 Task: Add an event with the title Casual Lunch and Learn: Effective Project Planning and Execution, date '2023/12/14', time 7:00 AM to 9:00 AM, logged in from the account softage.3@softage.netand send the event invitation to softage.8@softage.net and softage.9@softage.net. Set a reminder for the event 30 minutes before
Action: Mouse moved to (121, 131)
Screenshot: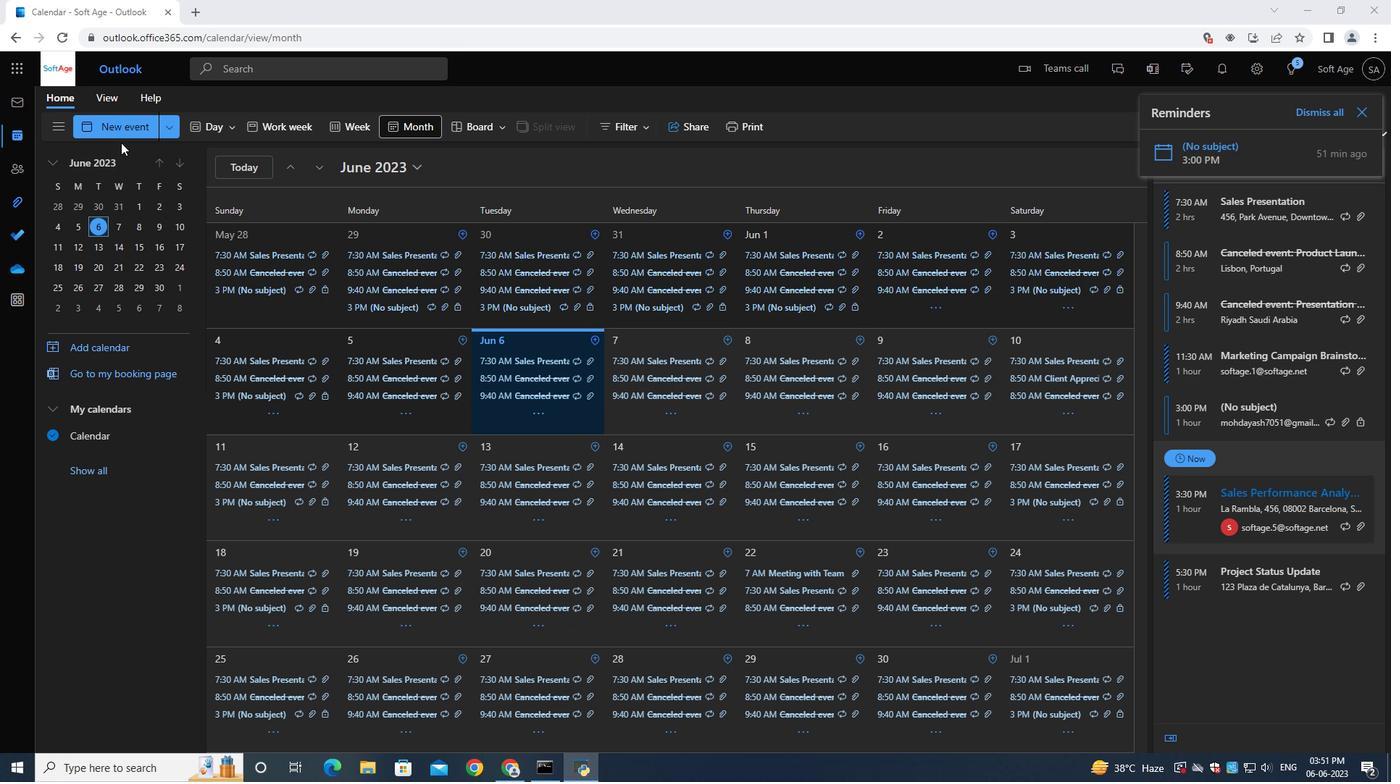 
Action: Mouse pressed left at (121, 131)
Screenshot: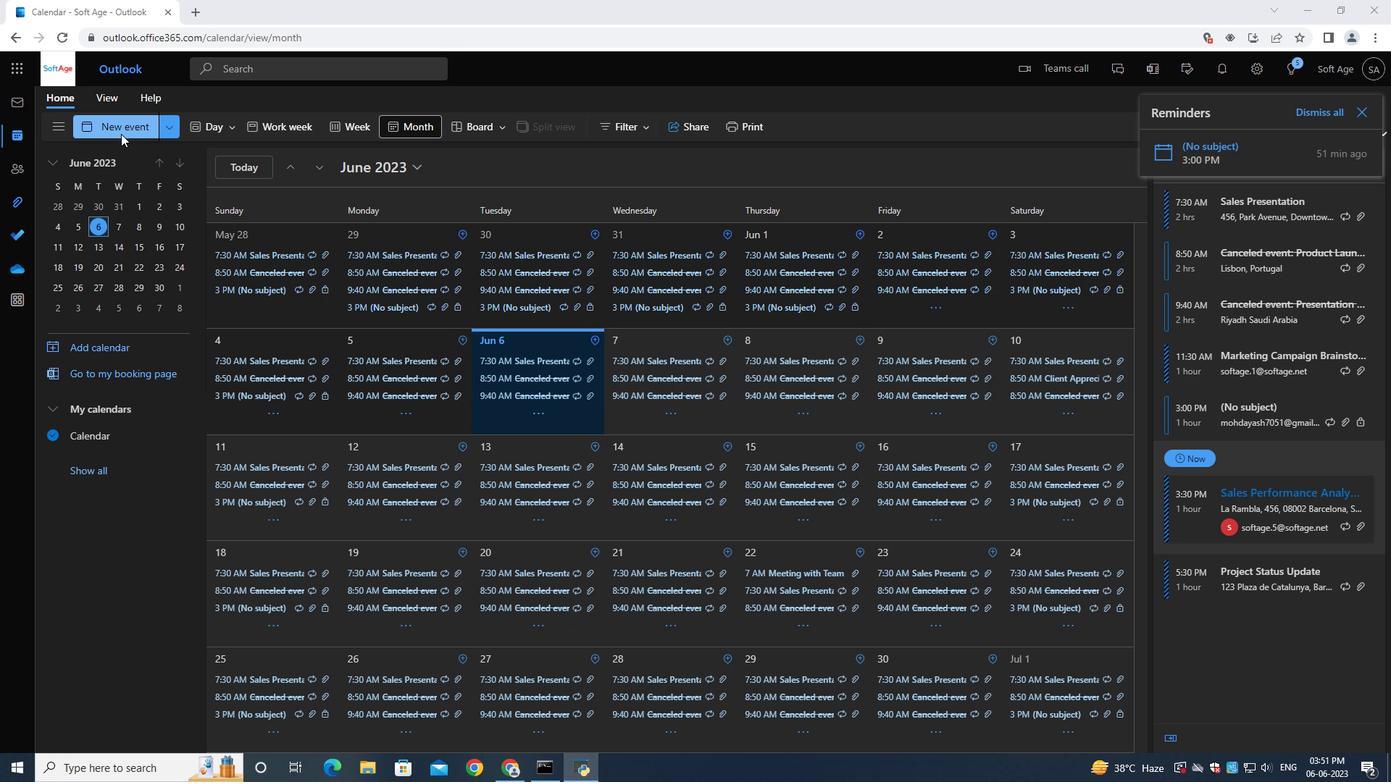 
Action: Mouse moved to (384, 215)
Screenshot: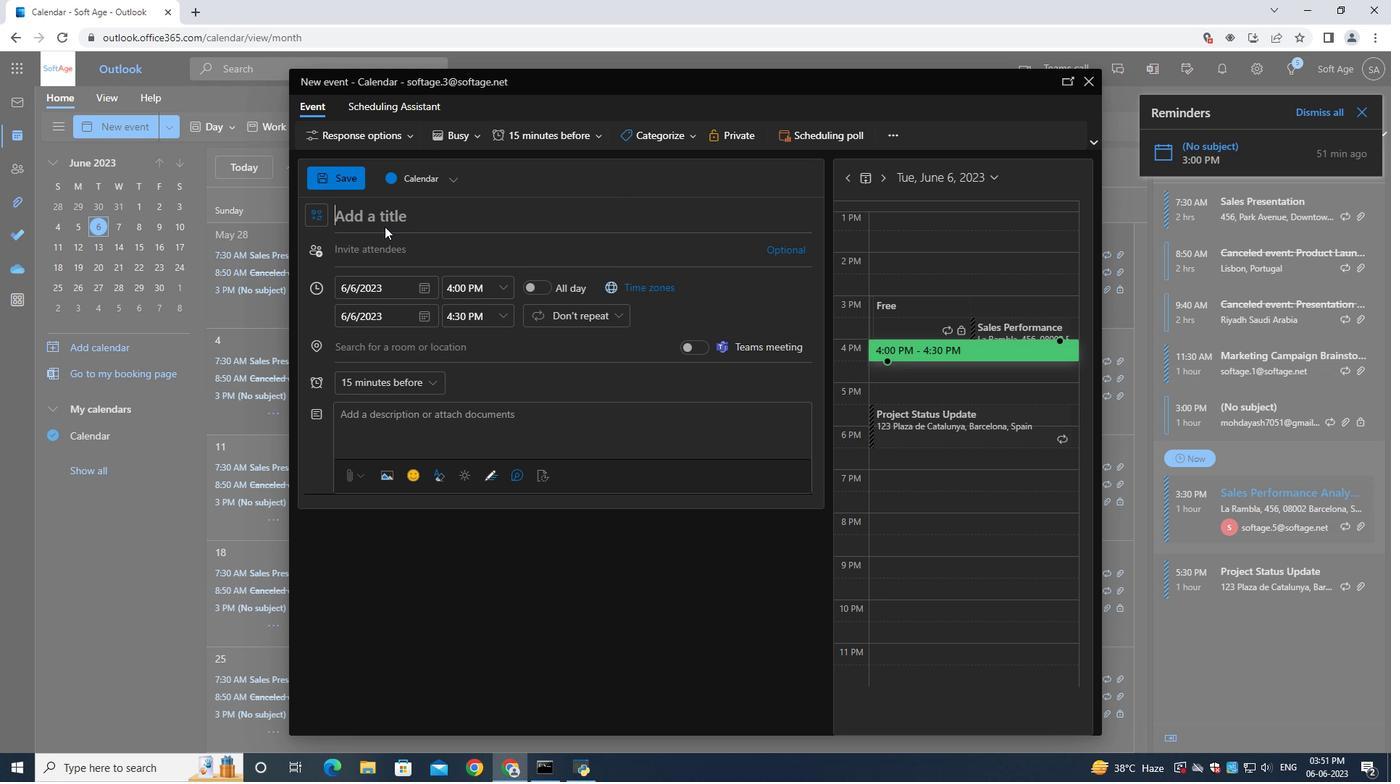 
Action: Key pressed <Key.shift><Key.shift><Key.shift><Key.shift><Key.shift><Key.shift><Key.shift><Key.shift><Key.shift><Key.shift><Key.shift><Key.shift><Key.shift>Xasual<Key.space><Key.shift>Lunch<Key.space><Key.shift><Key.shift><Key.shift><Key.shift><Key.shift><Key.shift><Key.shift><Key.shift><Key.shift><Key.shift><Key.shift><Key.shift><Key.shift><Key.shift><Key.shift><Key.shift><Key.shift><Key.shift><Key.shift><Key.shift><Key.shift><Key.shift><Key.shift><Key.shift><Key.shift><Key.shift><Key.shift><Key.shift><Key.shift><Key.shift><Key.shift><Key.shift><Key.shift><Key.shift><Key.shift>An<Key.backspace><Key.backspace>and<Key.space><Key.shift><Key.shift><Key.shift><Key.shift><Key.shift><Key.shift><Key.shift><Key.shift><Key.shift><Key.shift><Key.shift><Key.shift><Key.shift><Key.shift><Key.shift><Key.shift><Key.shift><Key.shift><Key.shift><Key.shift><Key.shift><Key.shift><Key.shift><Key.shift><Key.shift><Key.shift><Key.shift><Key.shift><Key.shift><Key.shift><Key.shift>Learn<Key.shift_r>:<Key.space><Key.shift>Effective<Key.space><Key.shift>Project<Key.space><Key.shift>Planning<Key.space>and<Key.space><Key.shift>W<Key.backspace>Execution
Screenshot: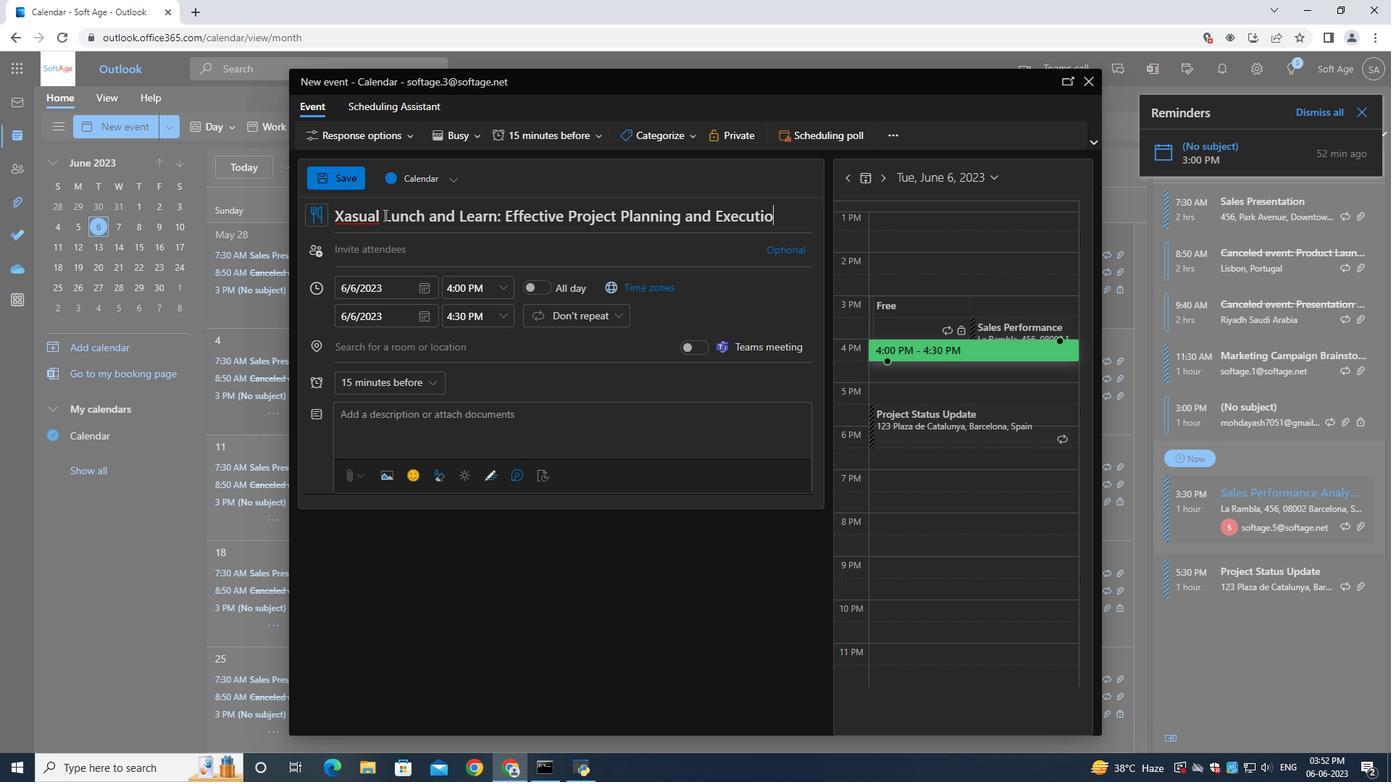 
Action: Mouse moved to (428, 292)
Screenshot: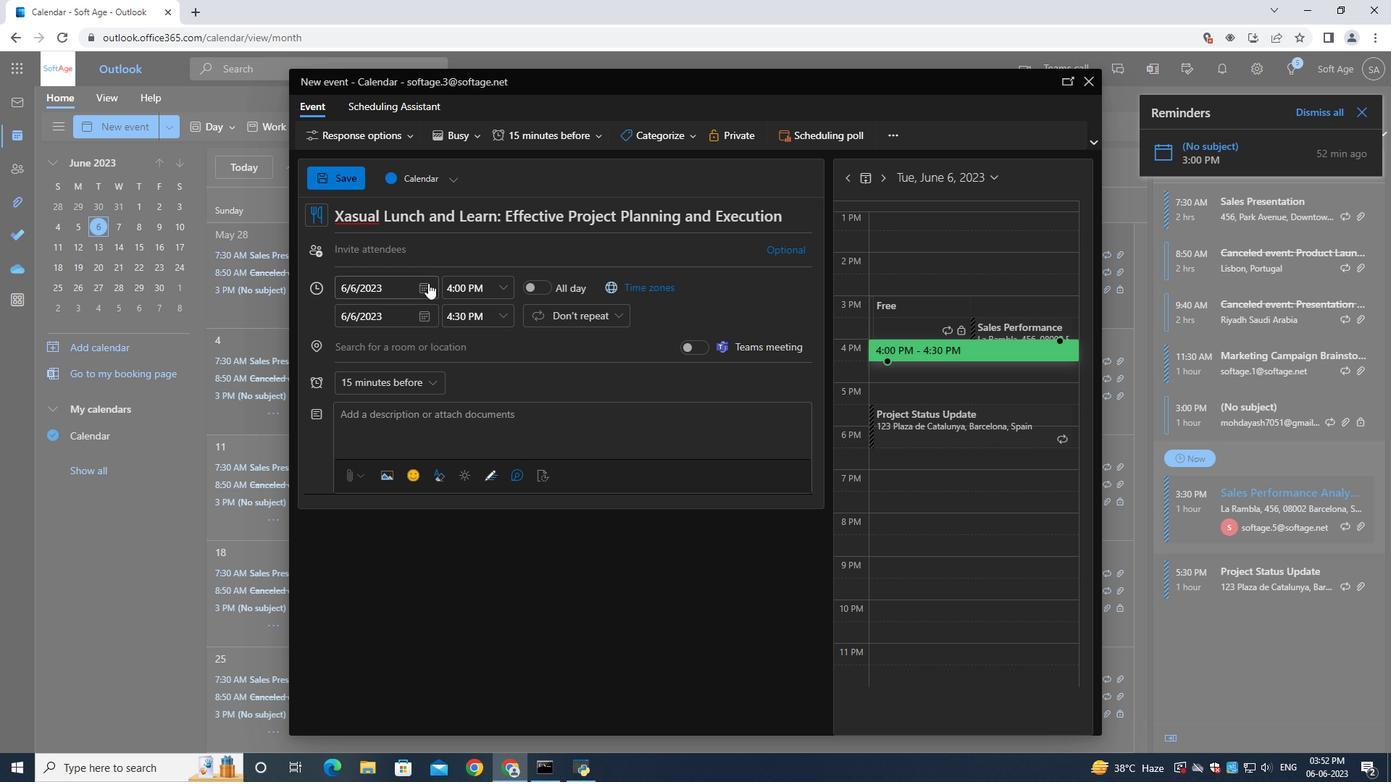 
Action: Mouse pressed left at (428, 292)
Screenshot: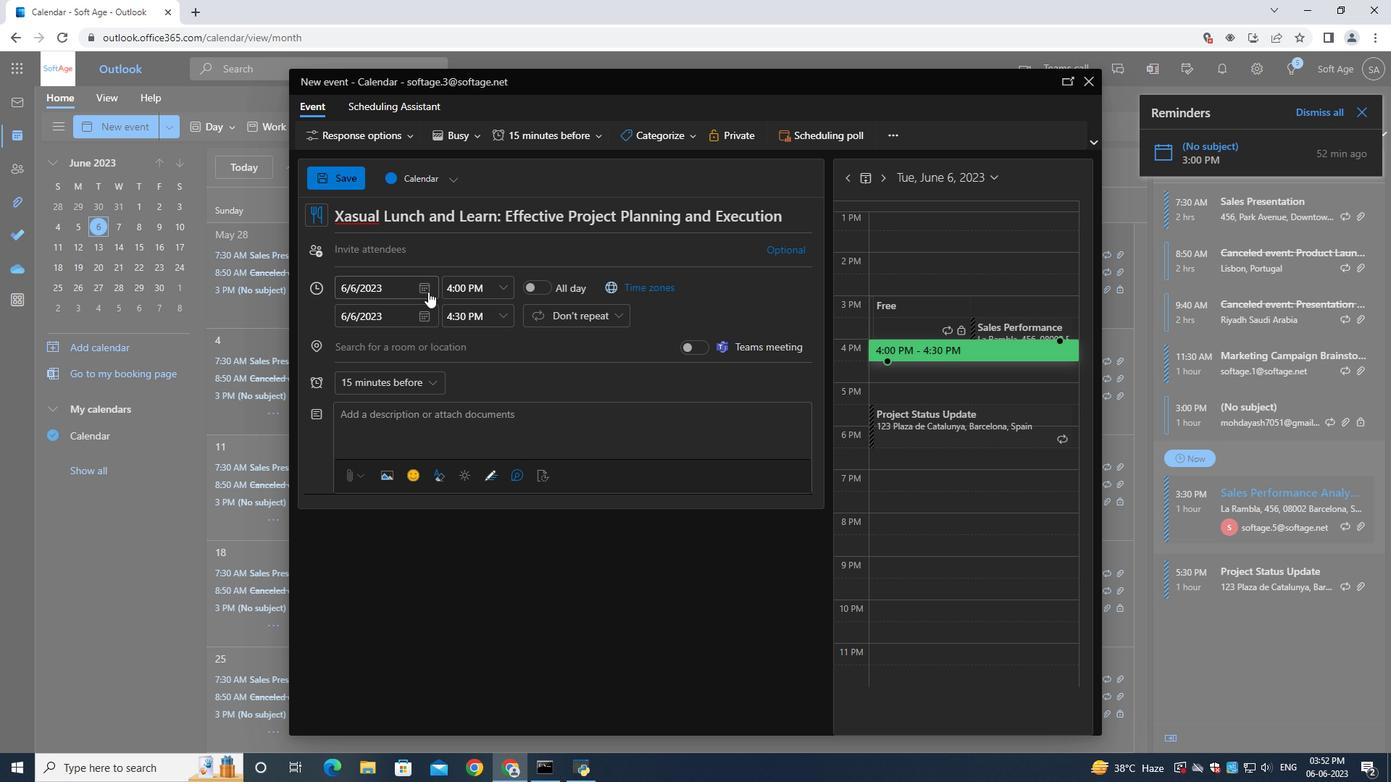 
Action: Mouse moved to (478, 314)
Screenshot: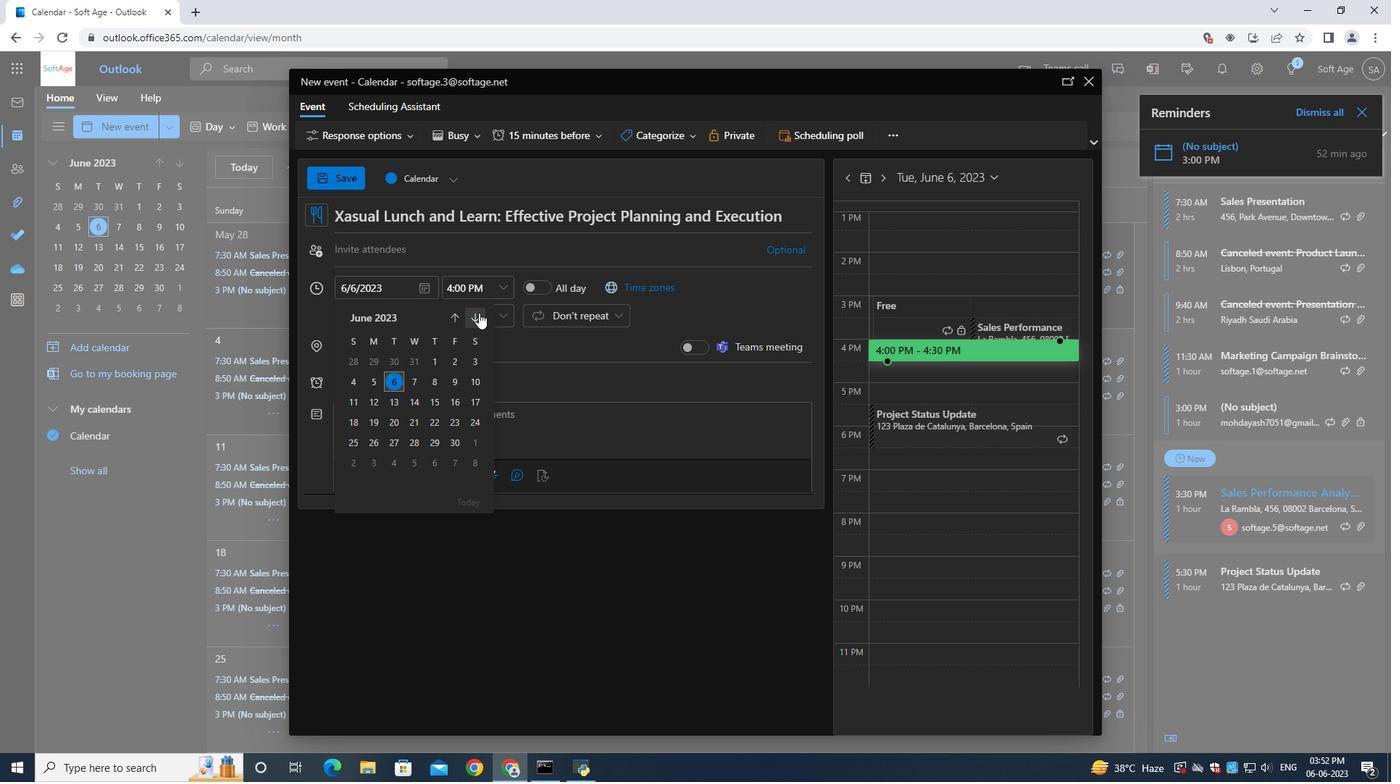 
Action: Mouse pressed left at (478, 314)
Screenshot: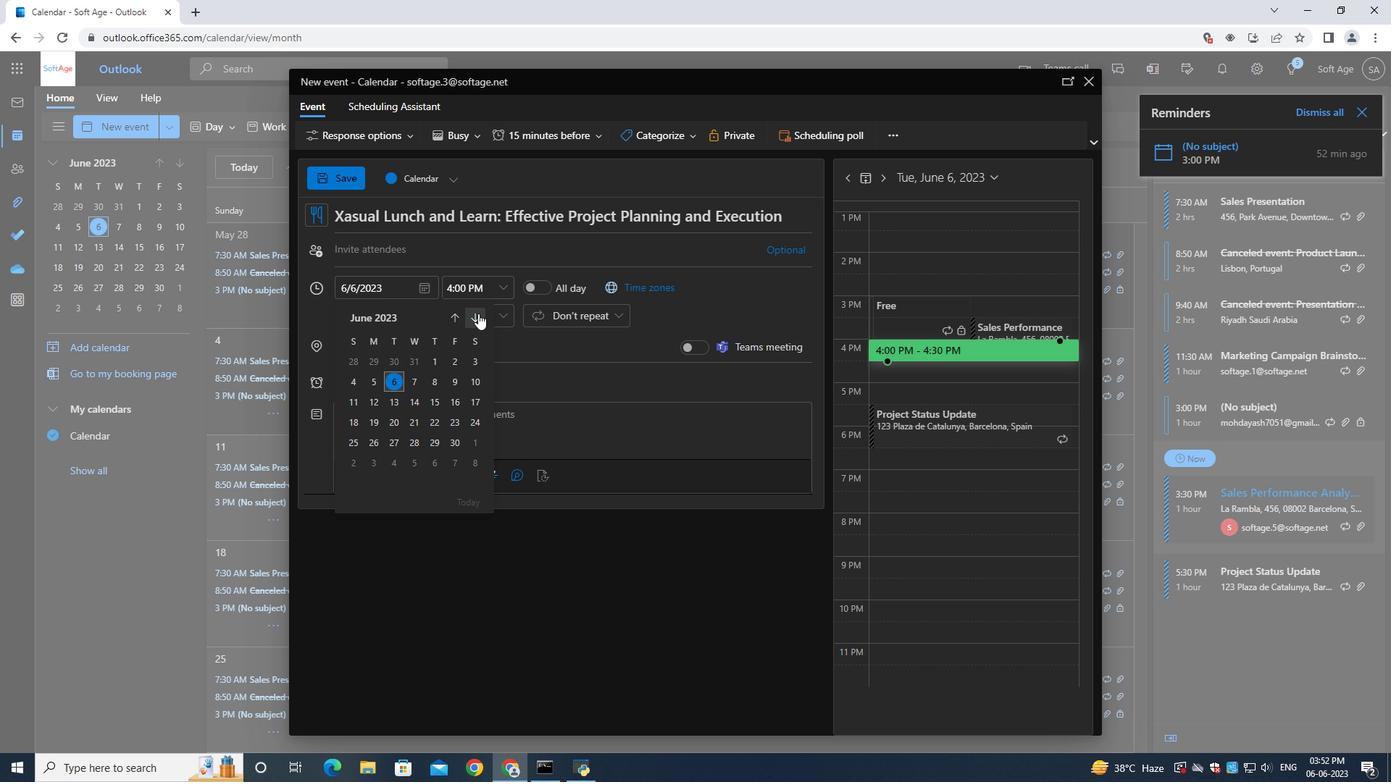 
Action: Mouse moved to (477, 314)
Screenshot: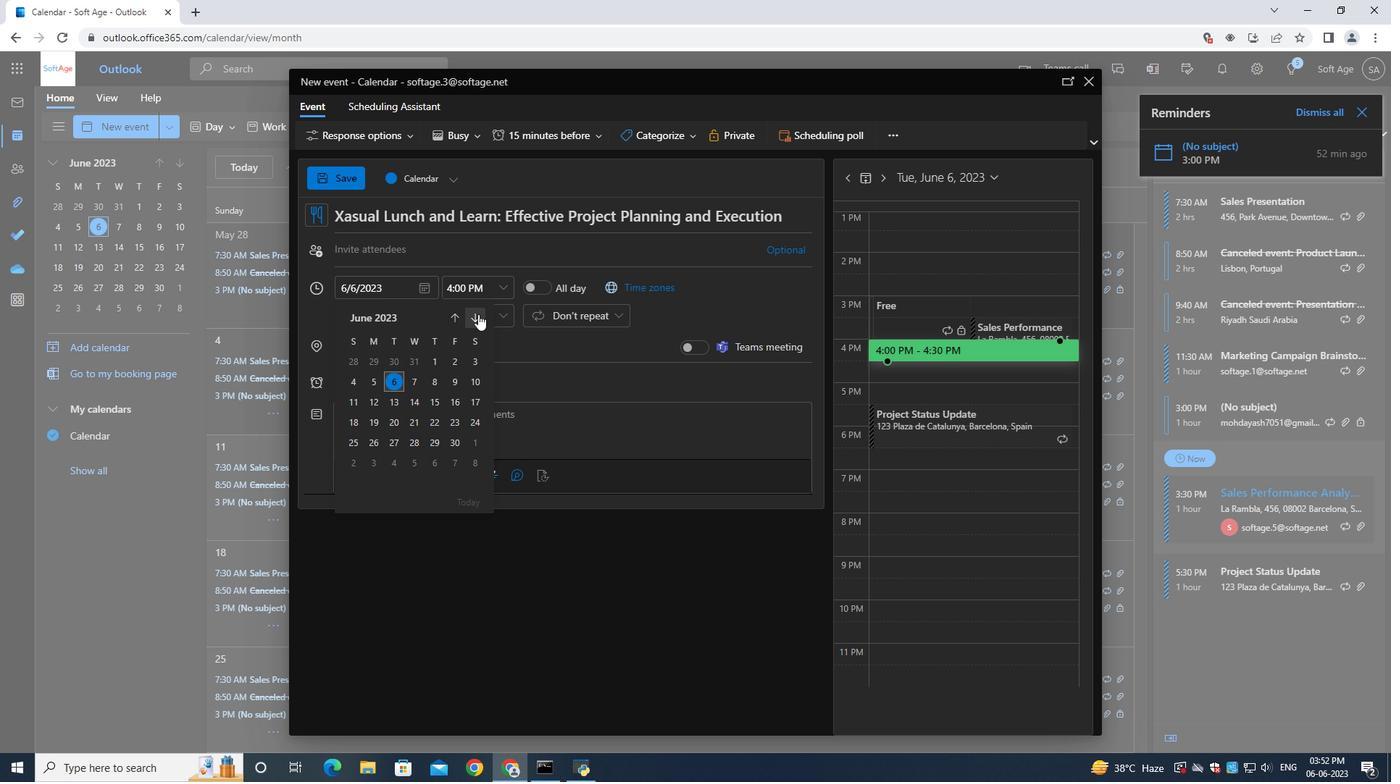 
Action: Mouse pressed left at (477, 314)
Screenshot: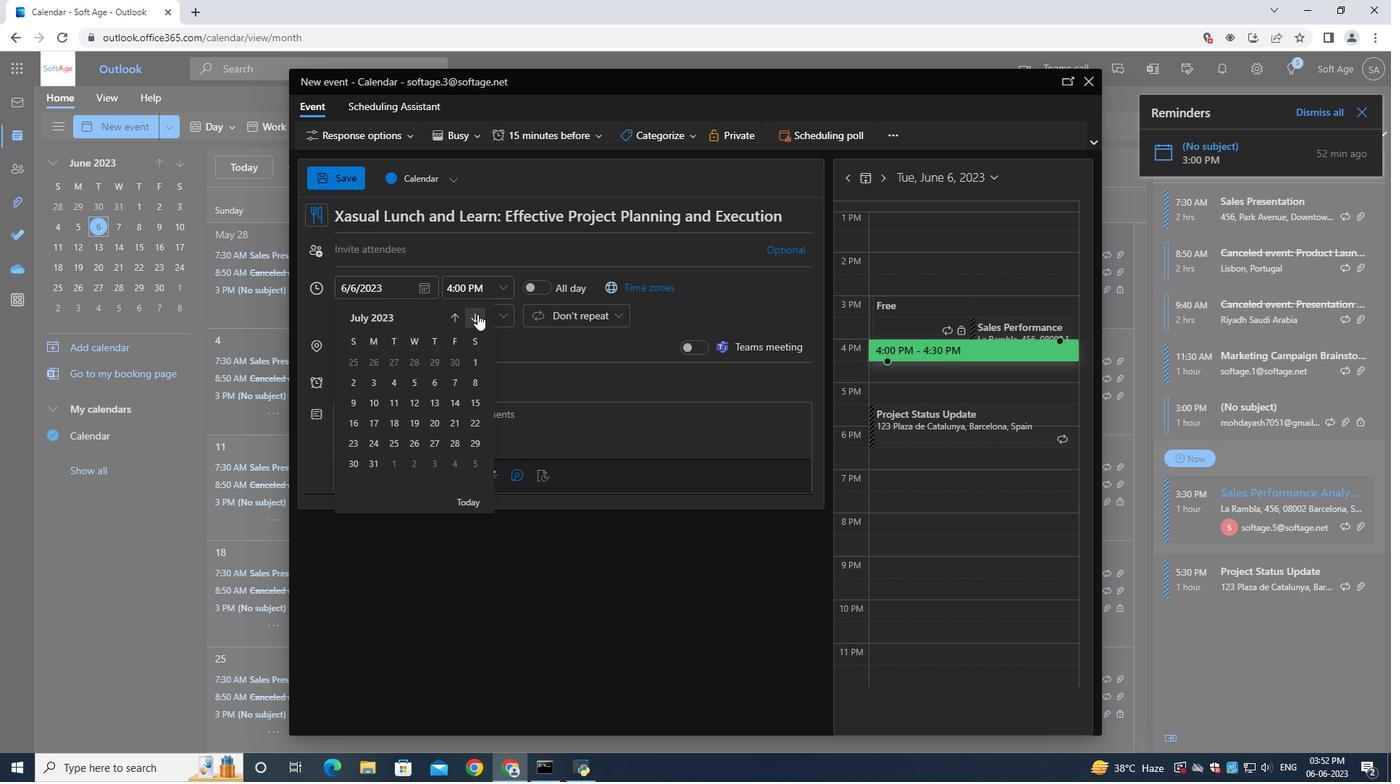 
Action: Mouse pressed left at (477, 314)
Screenshot: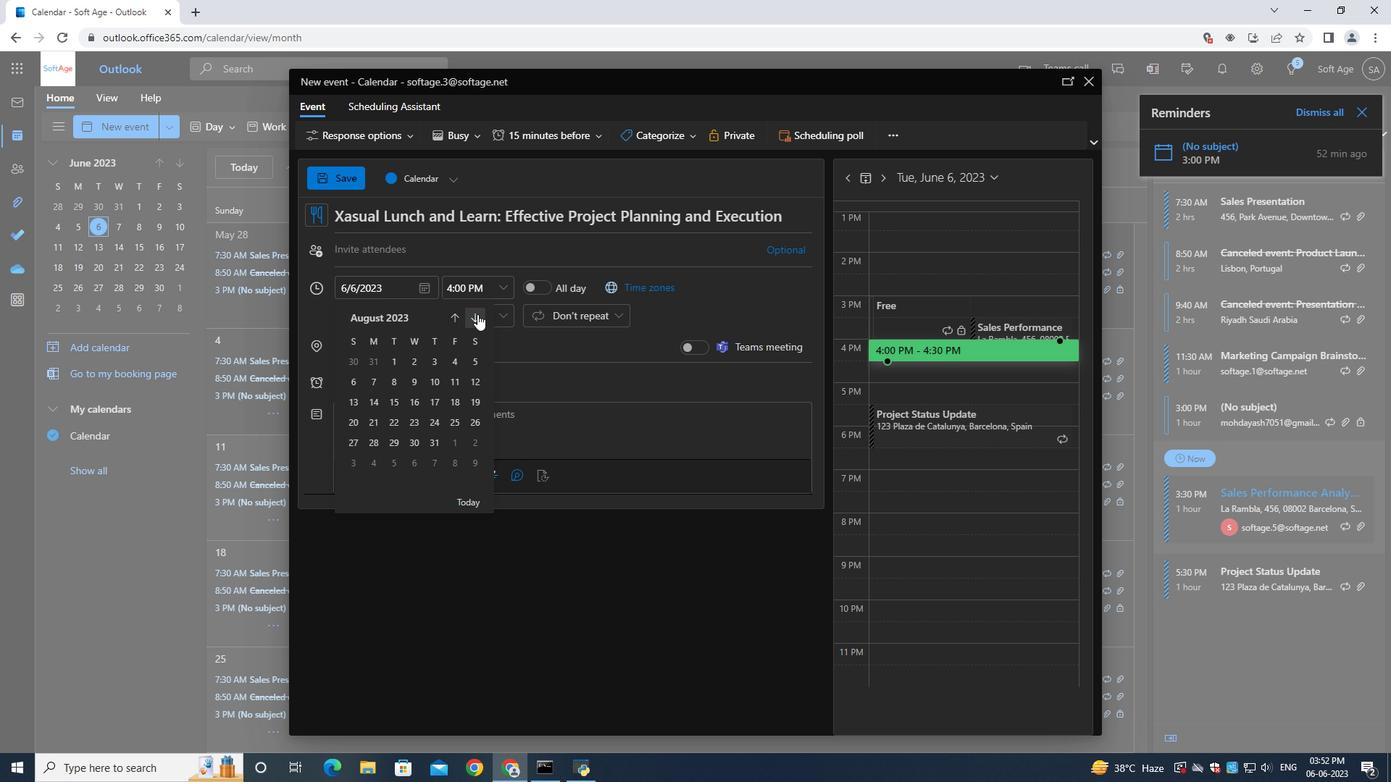 
Action: Mouse pressed left at (477, 314)
Screenshot: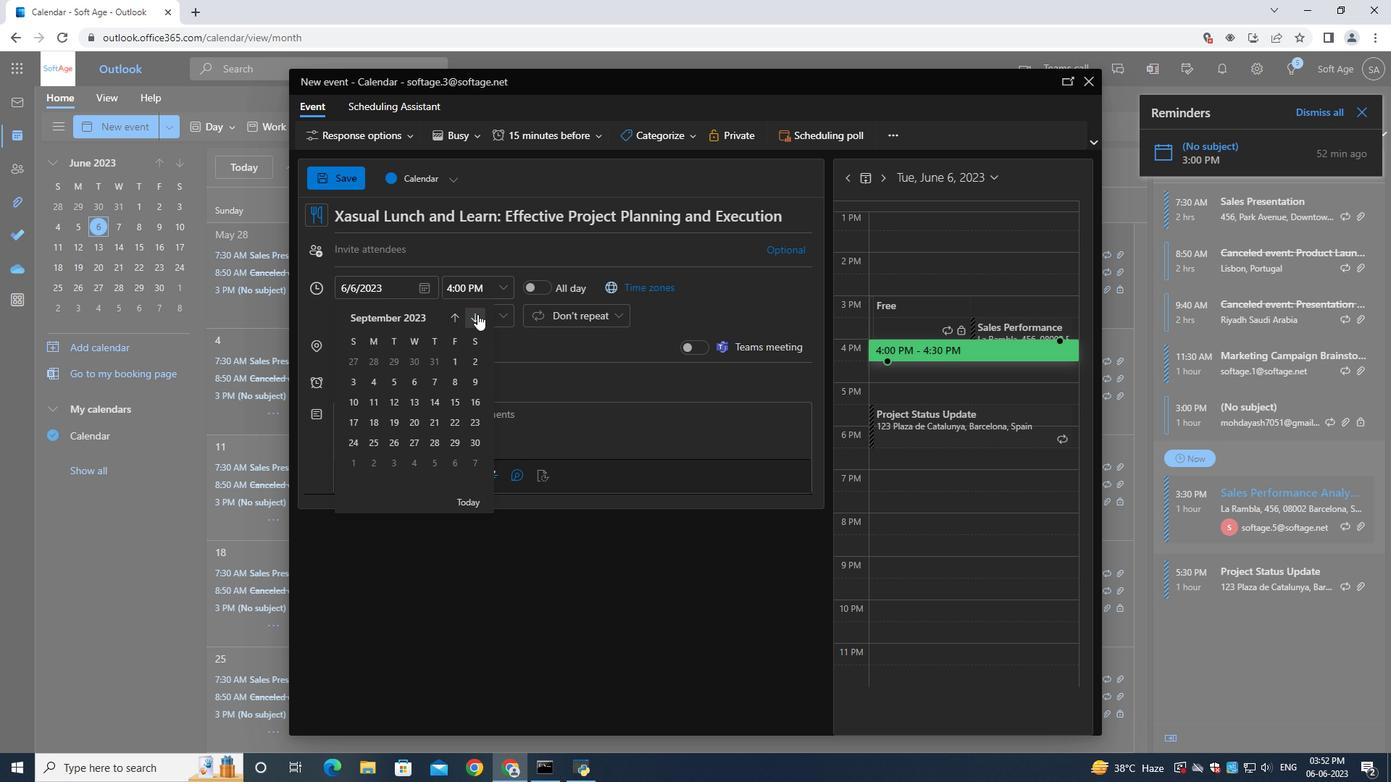 
Action: Mouse pressed left at (477, 314)
Screenshot: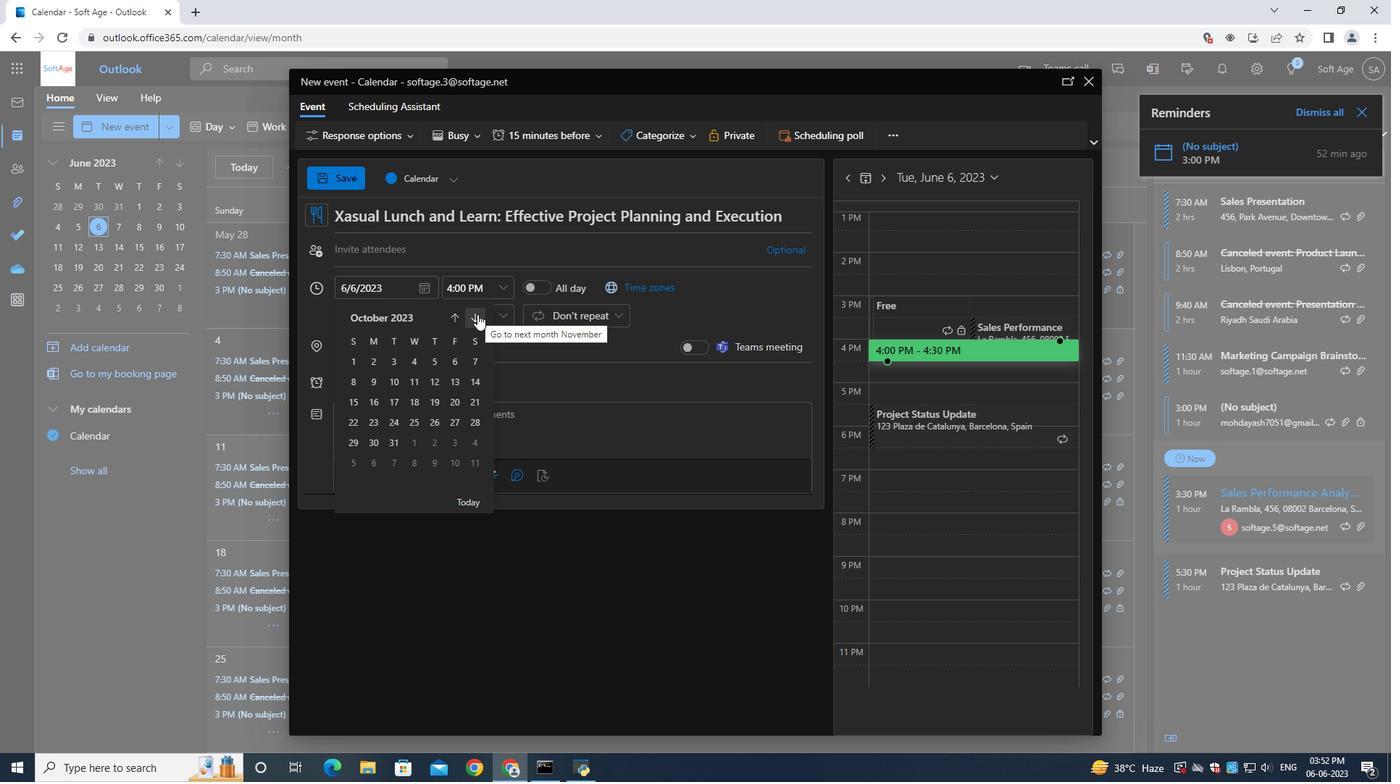 
Action: Mouse pressed left at (477, 314)
Screenshot: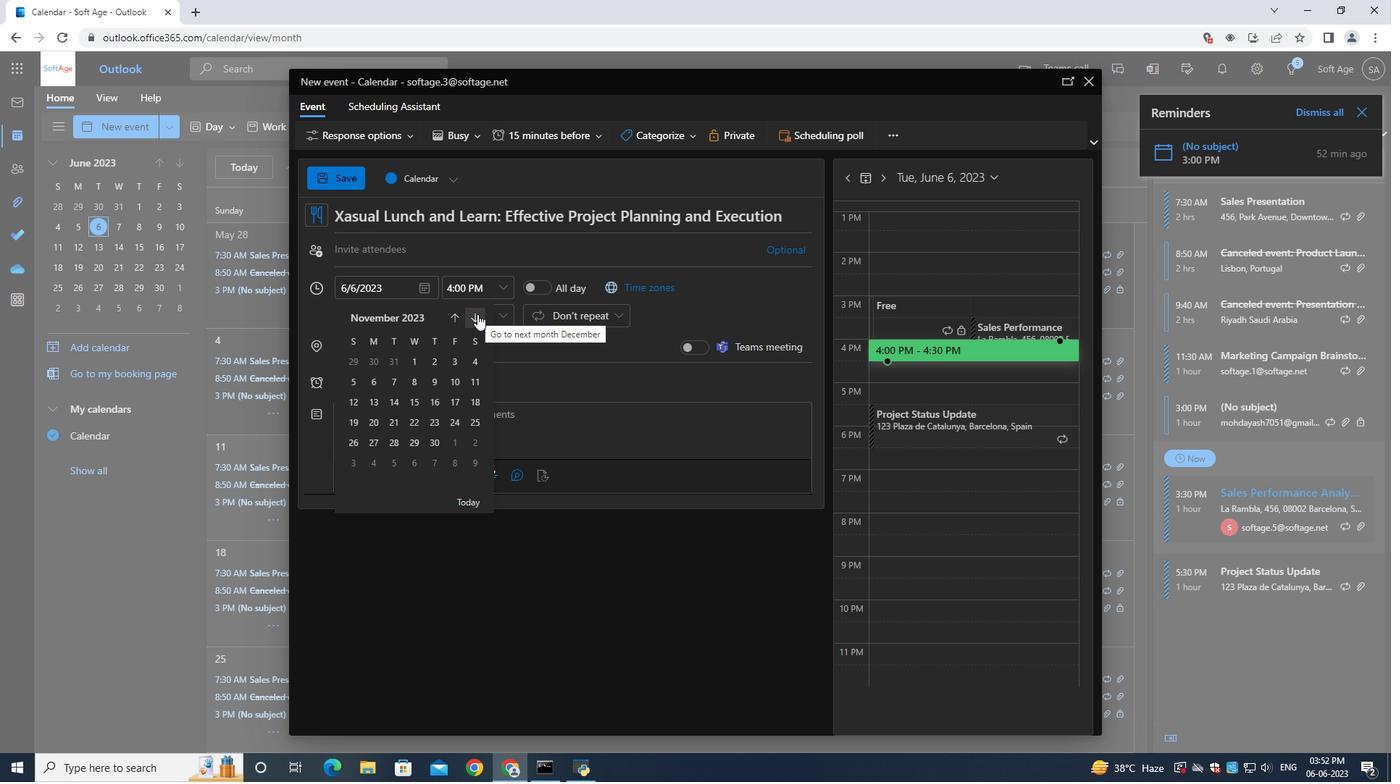 
Action: Mouse moved to (435, 400)
Screenshot: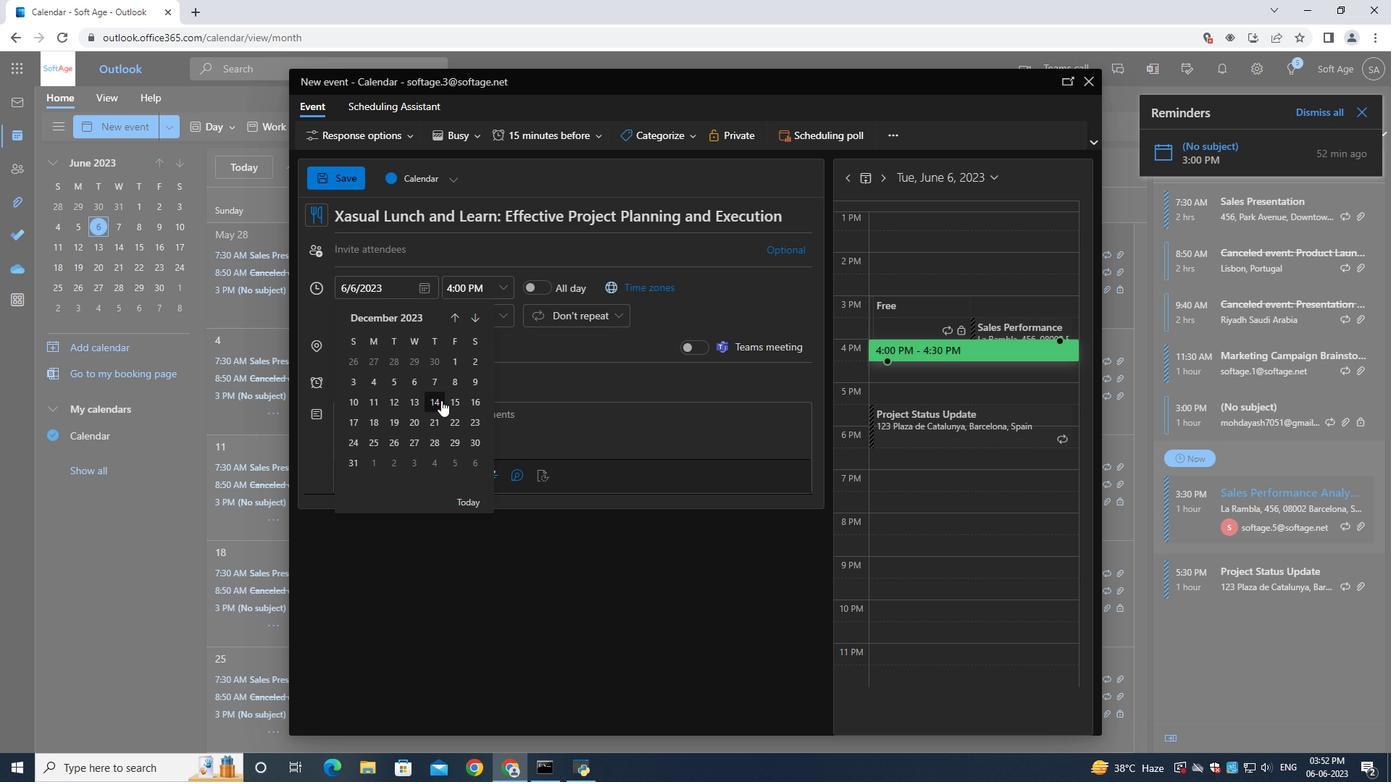 
Action: Mouse pressed left at (435, 400)
Screenshot: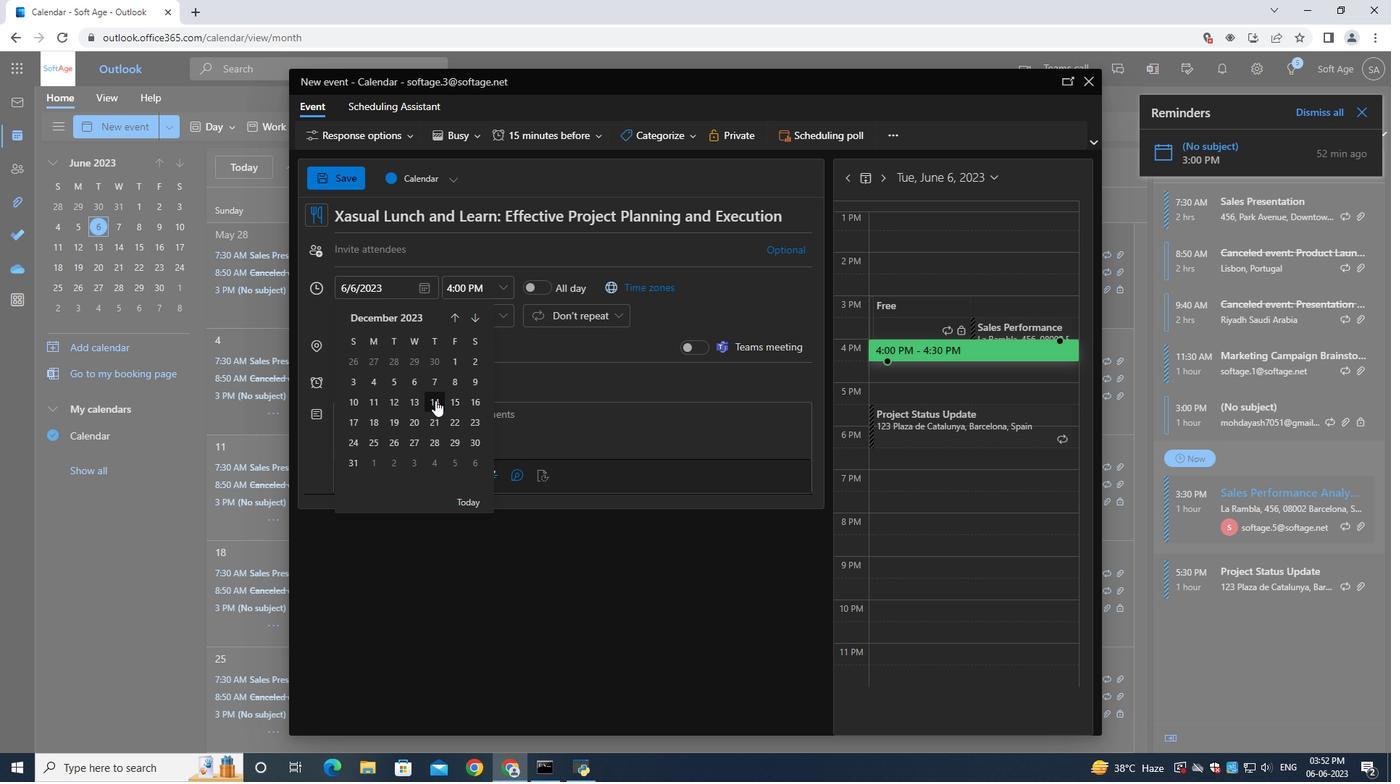 
Action: Mouse moved to (477, 289)
Screenshot: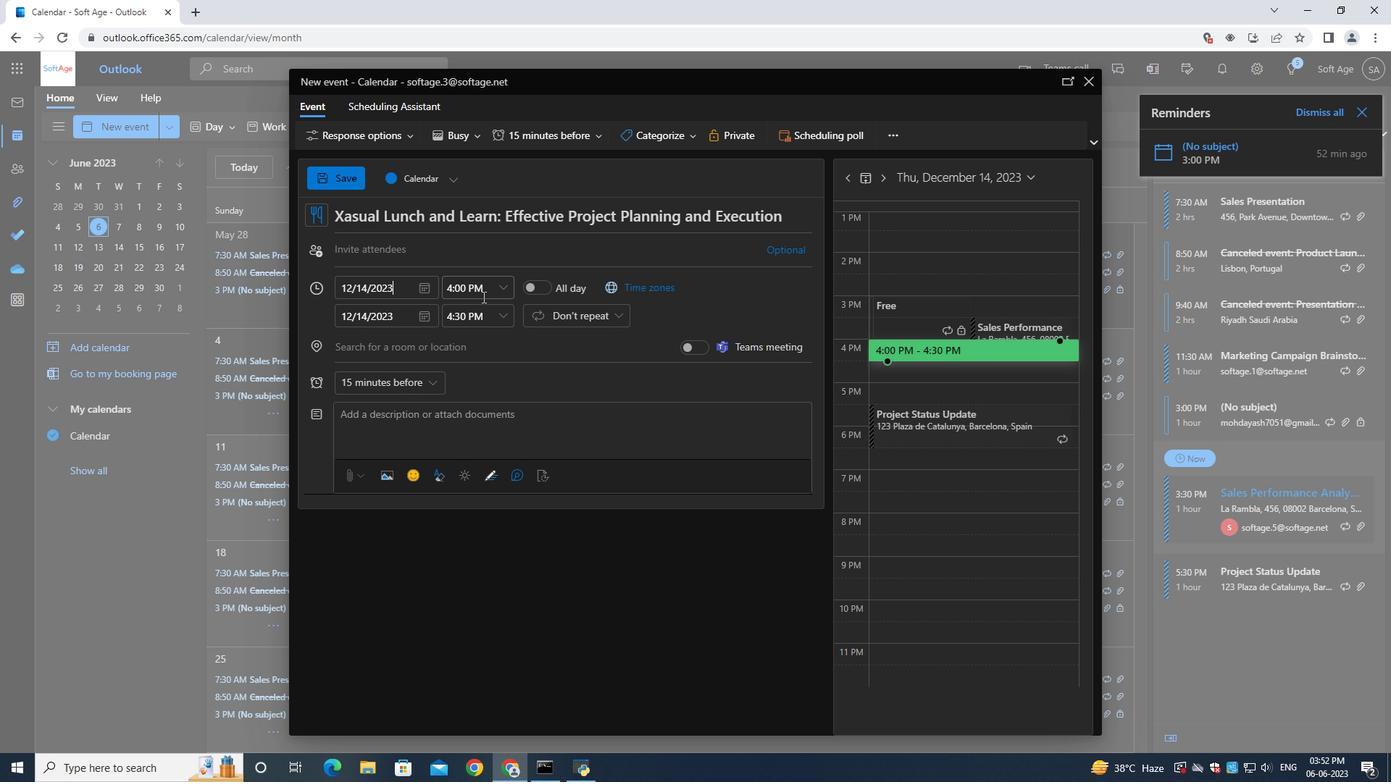 
Action: Mouse pressed left at (477, 289)
Screenshot: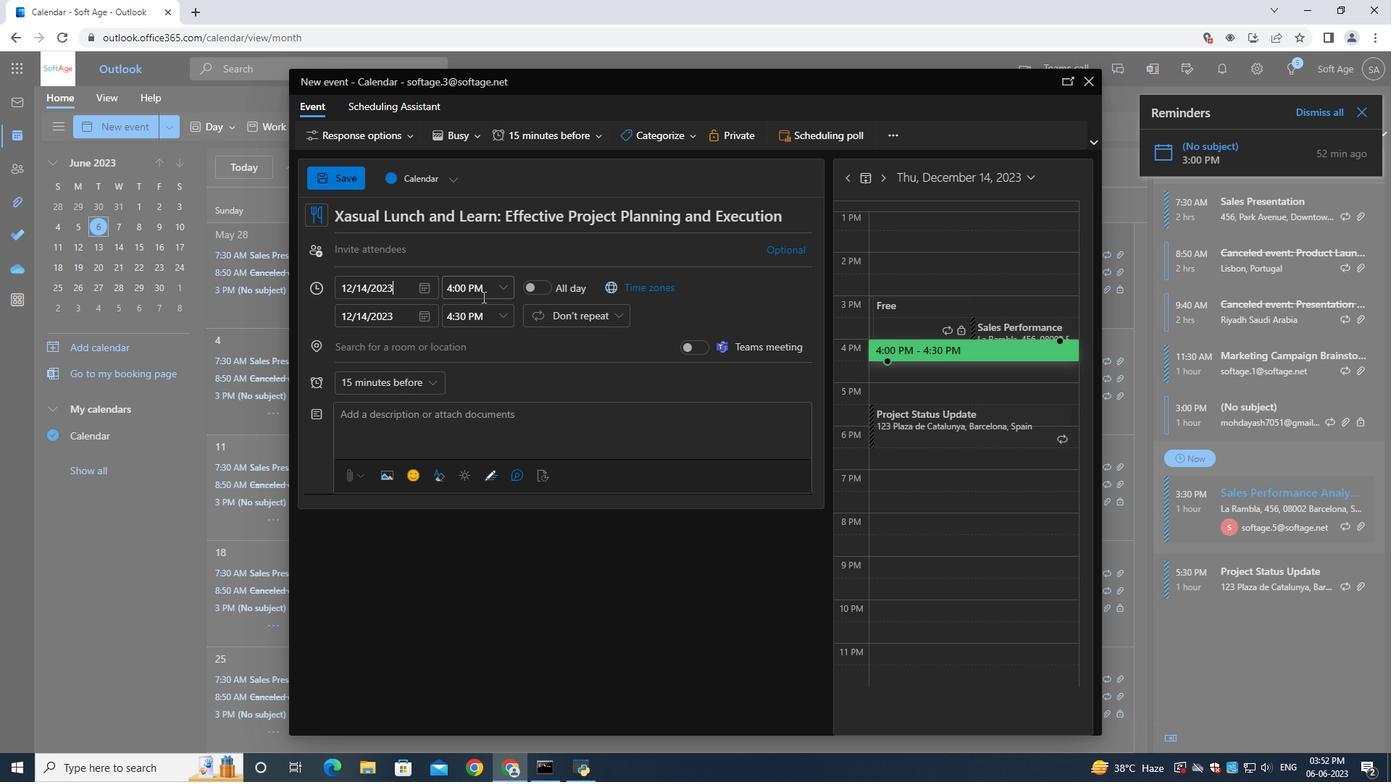 
Action: Mouse moved to (477, 289)
Screenshot: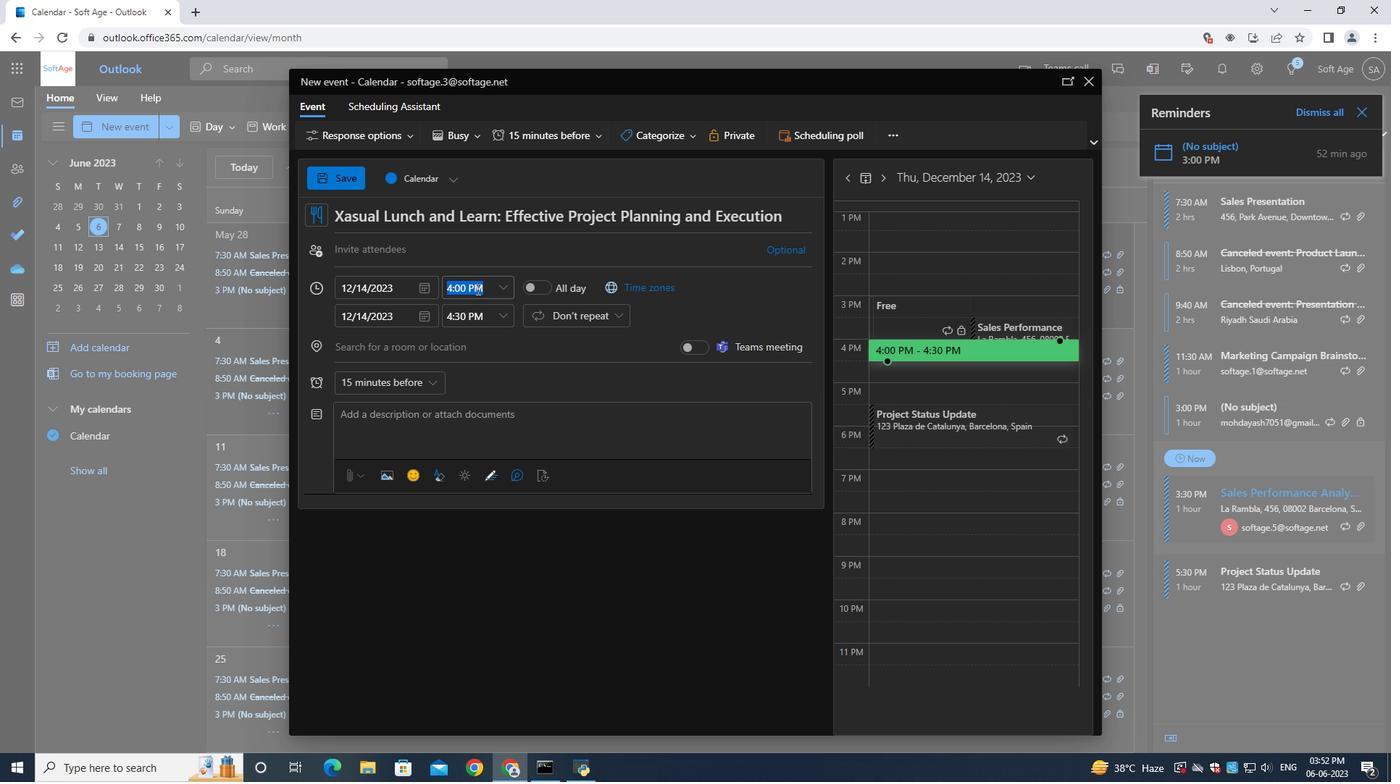 
Action: Key pressed 7<Key.shift_r>:00<Key.shift>AM
Screenshot: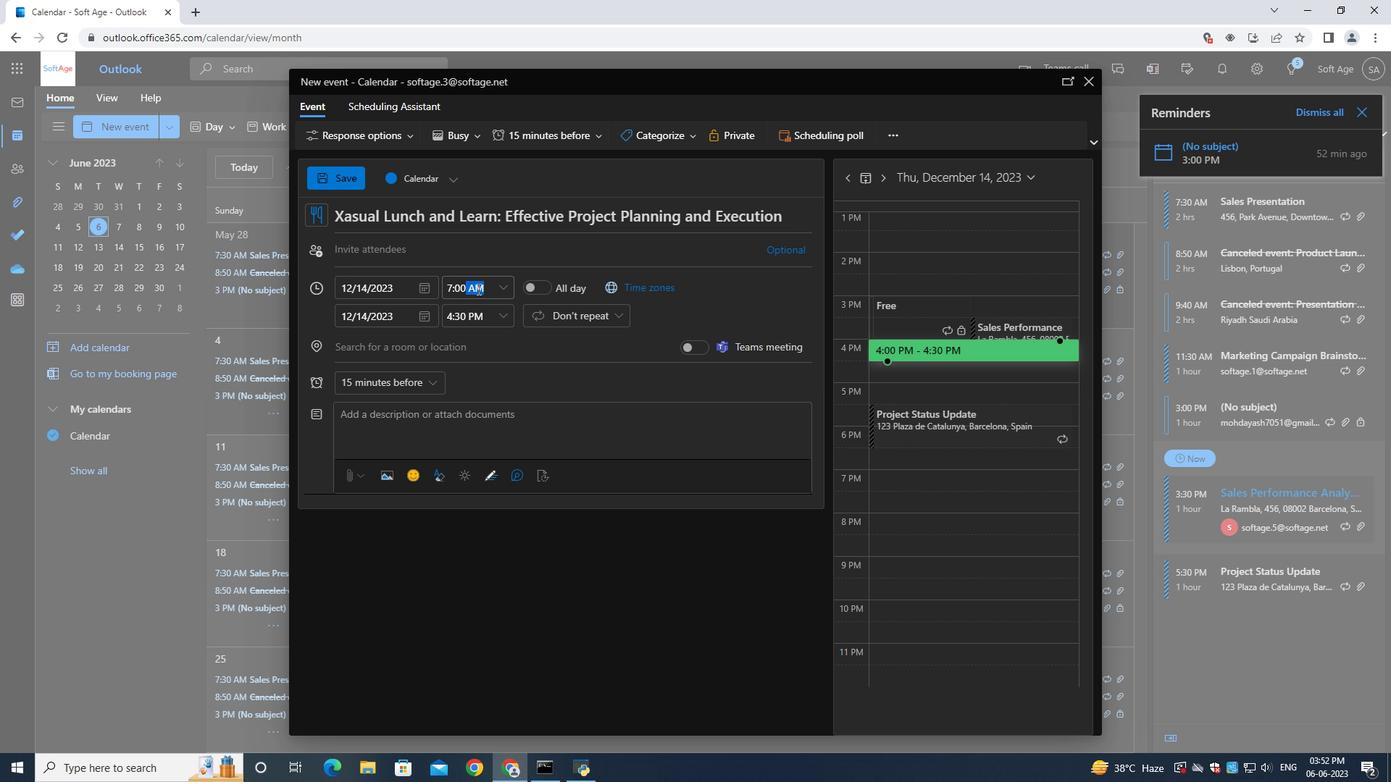 
Action: Mouse moved to (467, 317)
Screenshot: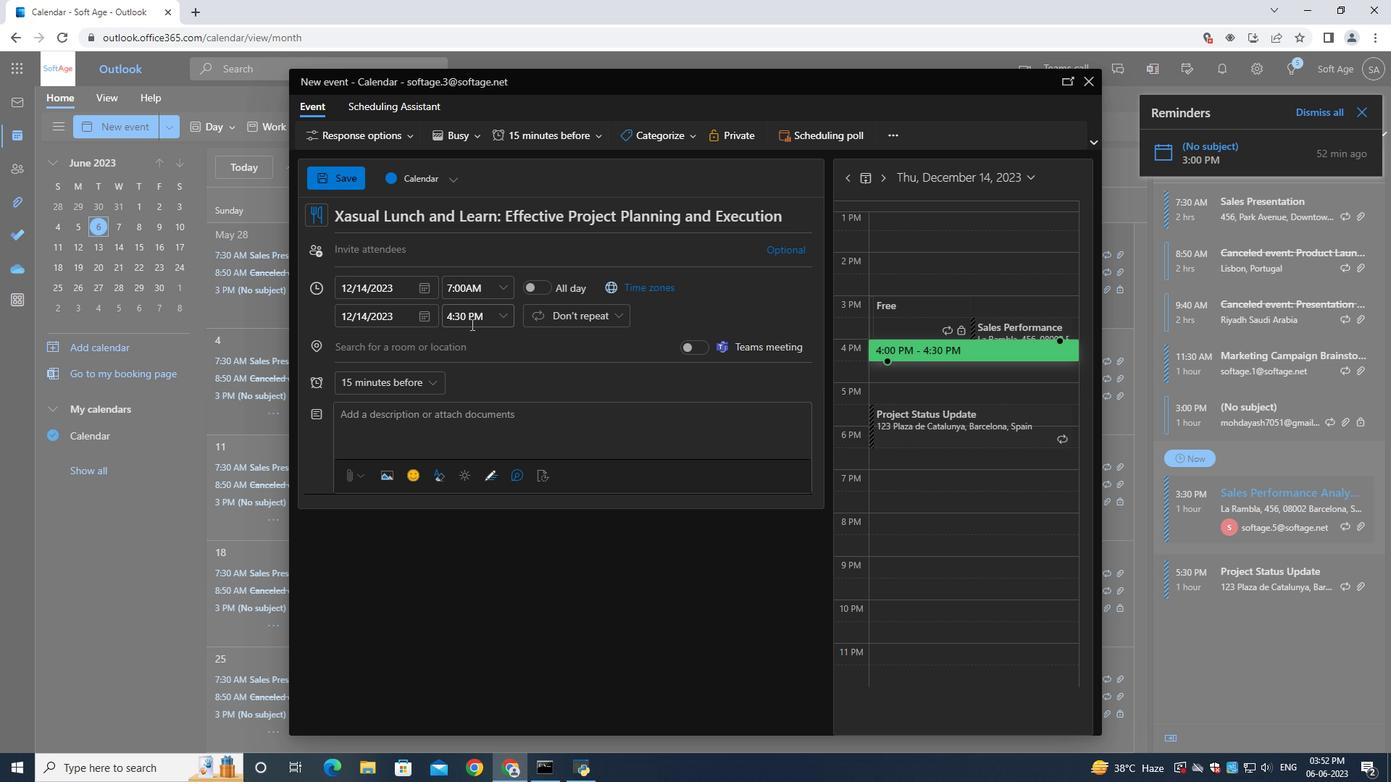 
Action: Mouse pressed left at (467, 317)
Screenshot: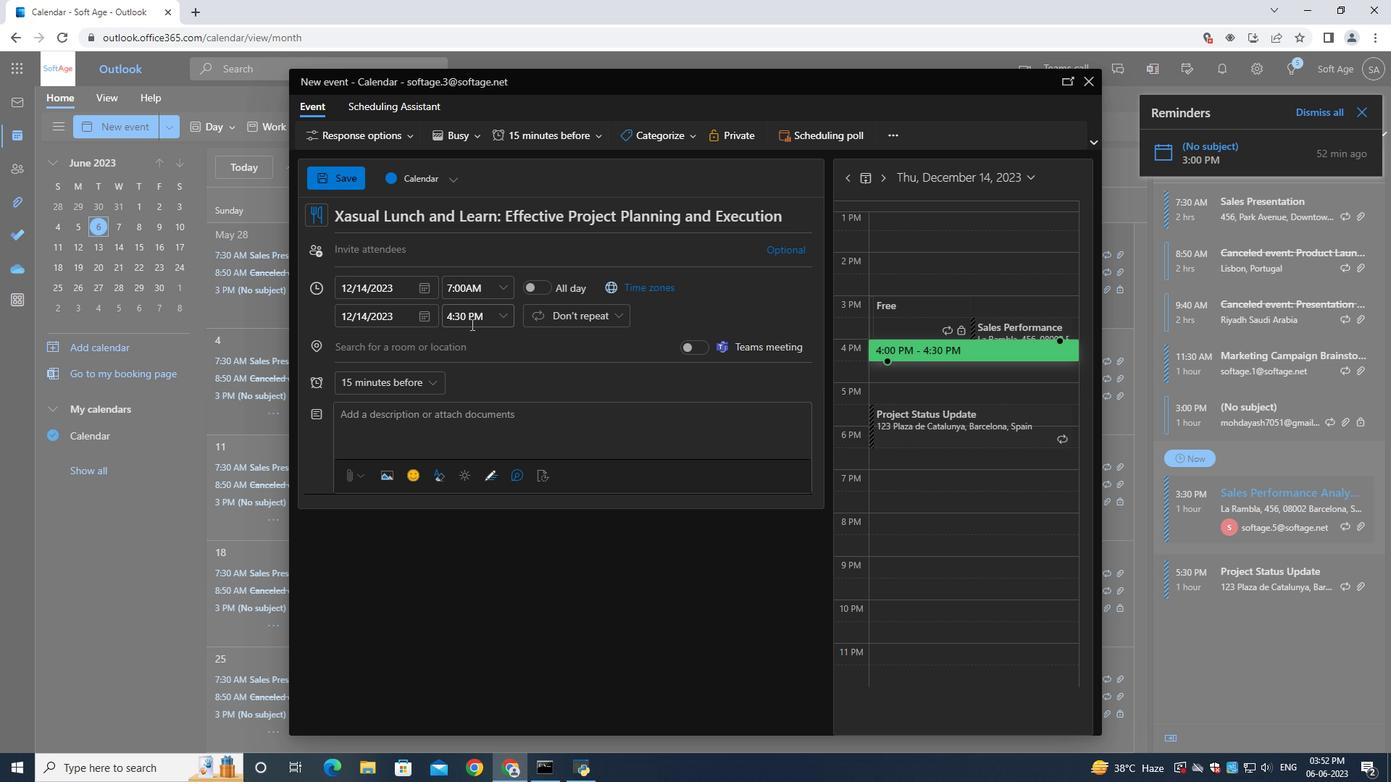 
Action: Mouse moved to (469, 317)
Screenshot: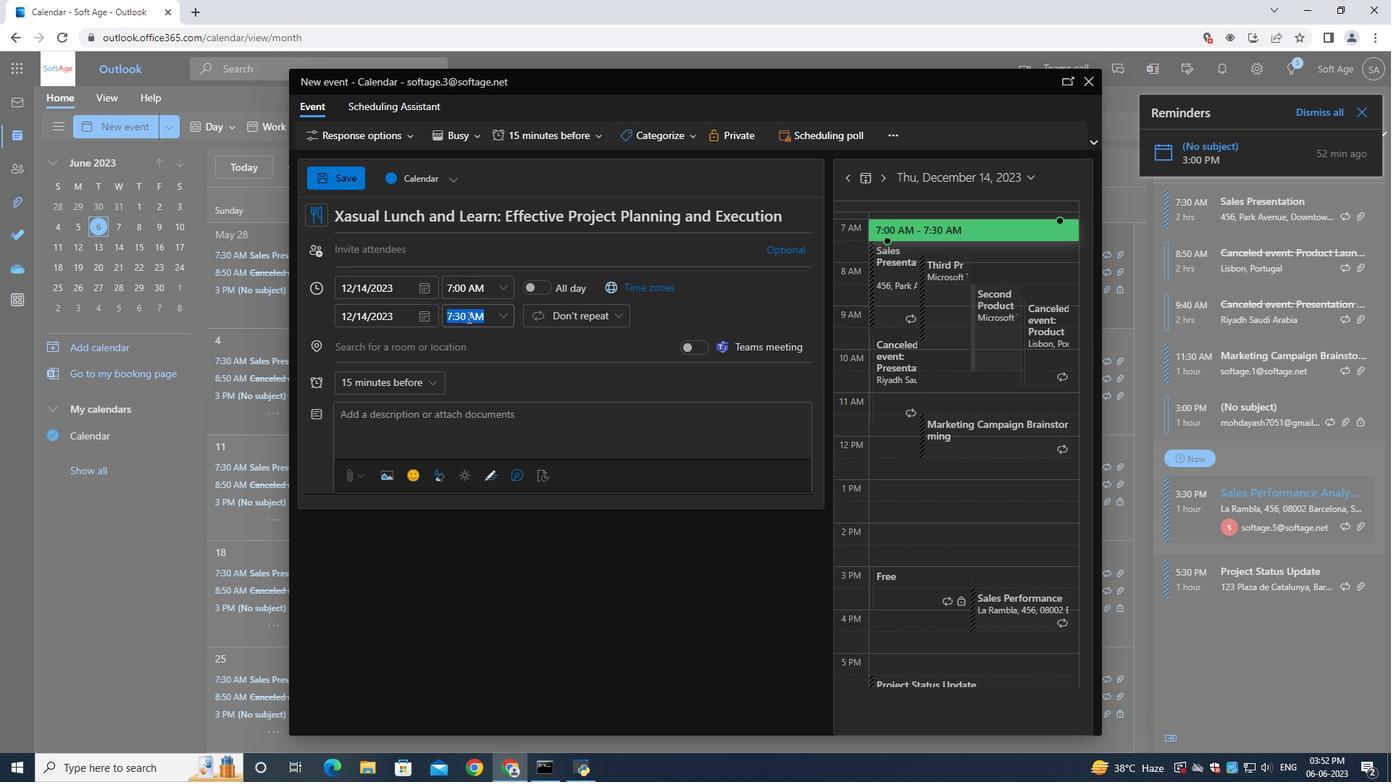 
Action: Key pressed 9<Key.shift_r>:00<Key.shift>AM
Screenshot: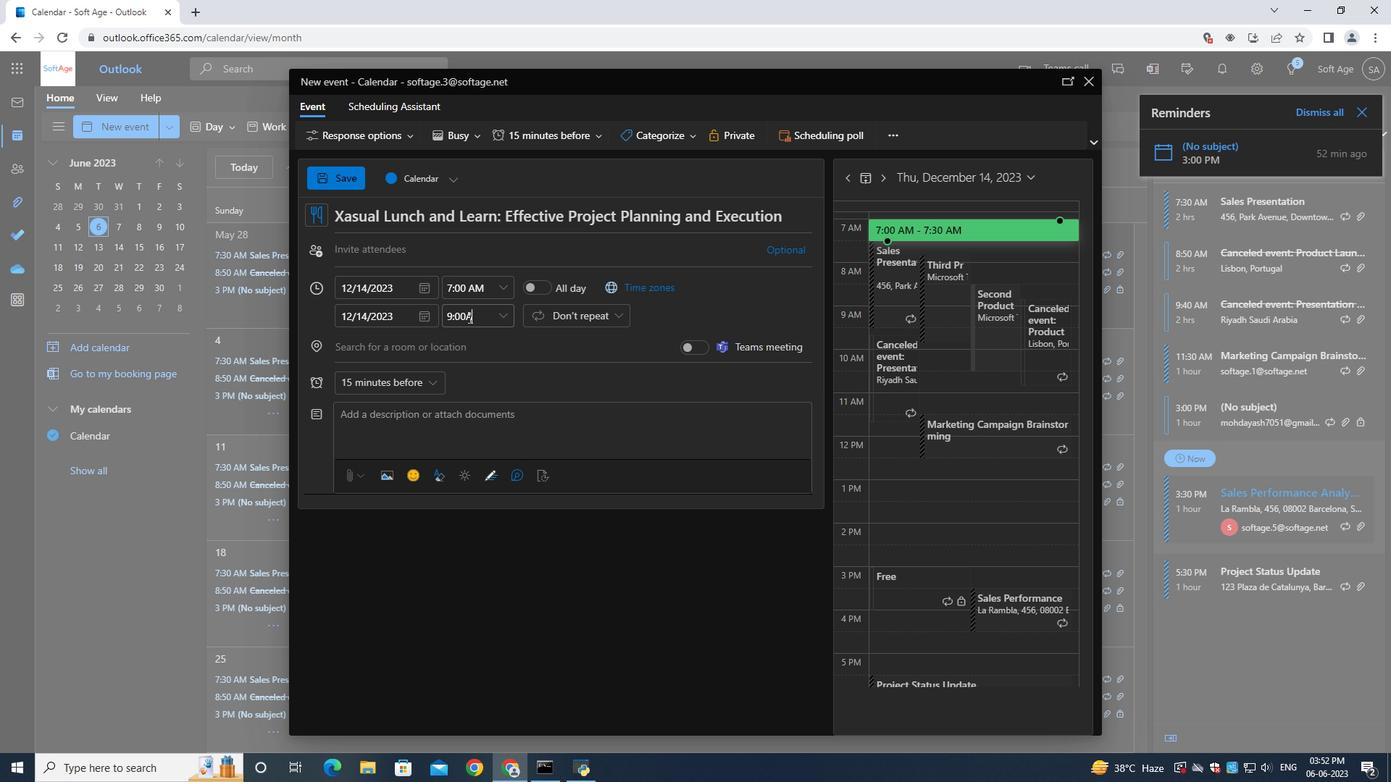 
Action: Mouse moved to (376, 258)
Screenshot: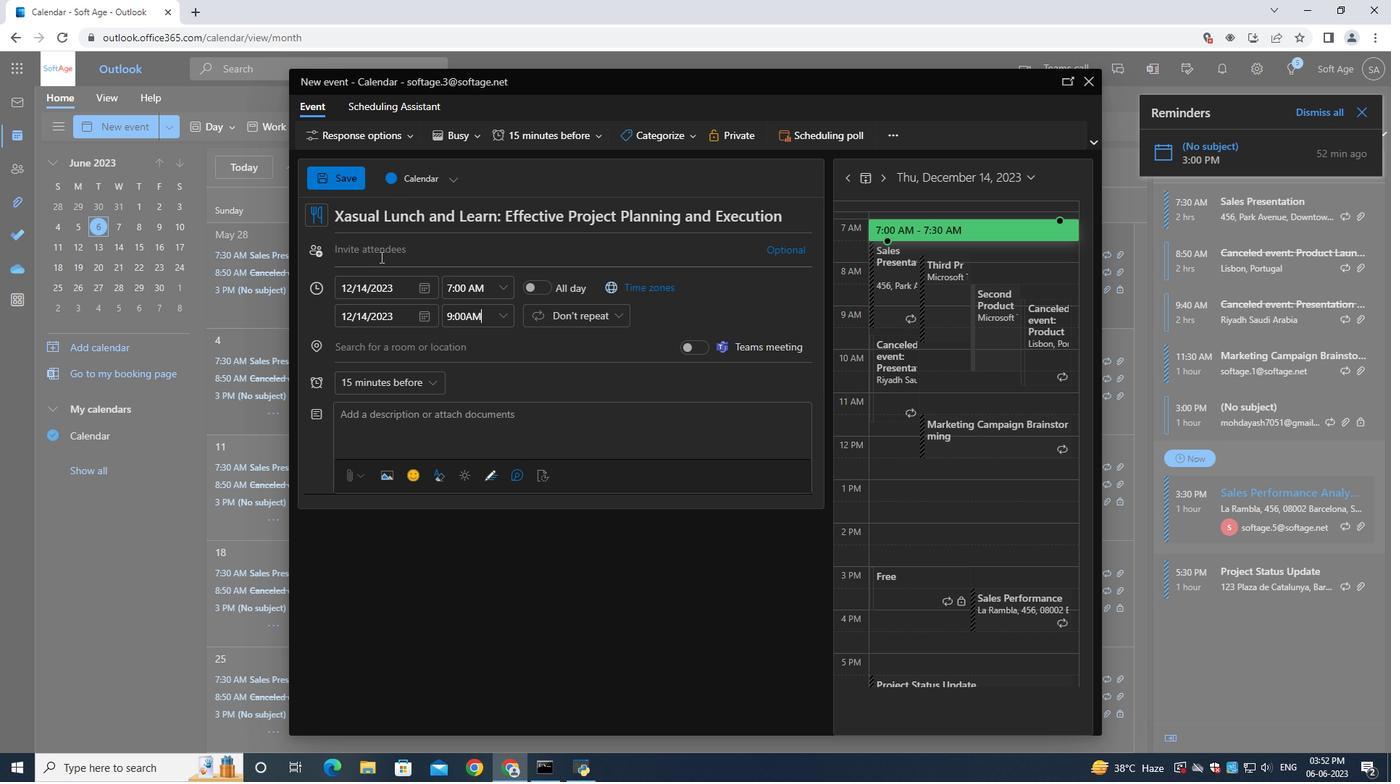
Action: Mouse pressed left at (376, 258)
Screenshot: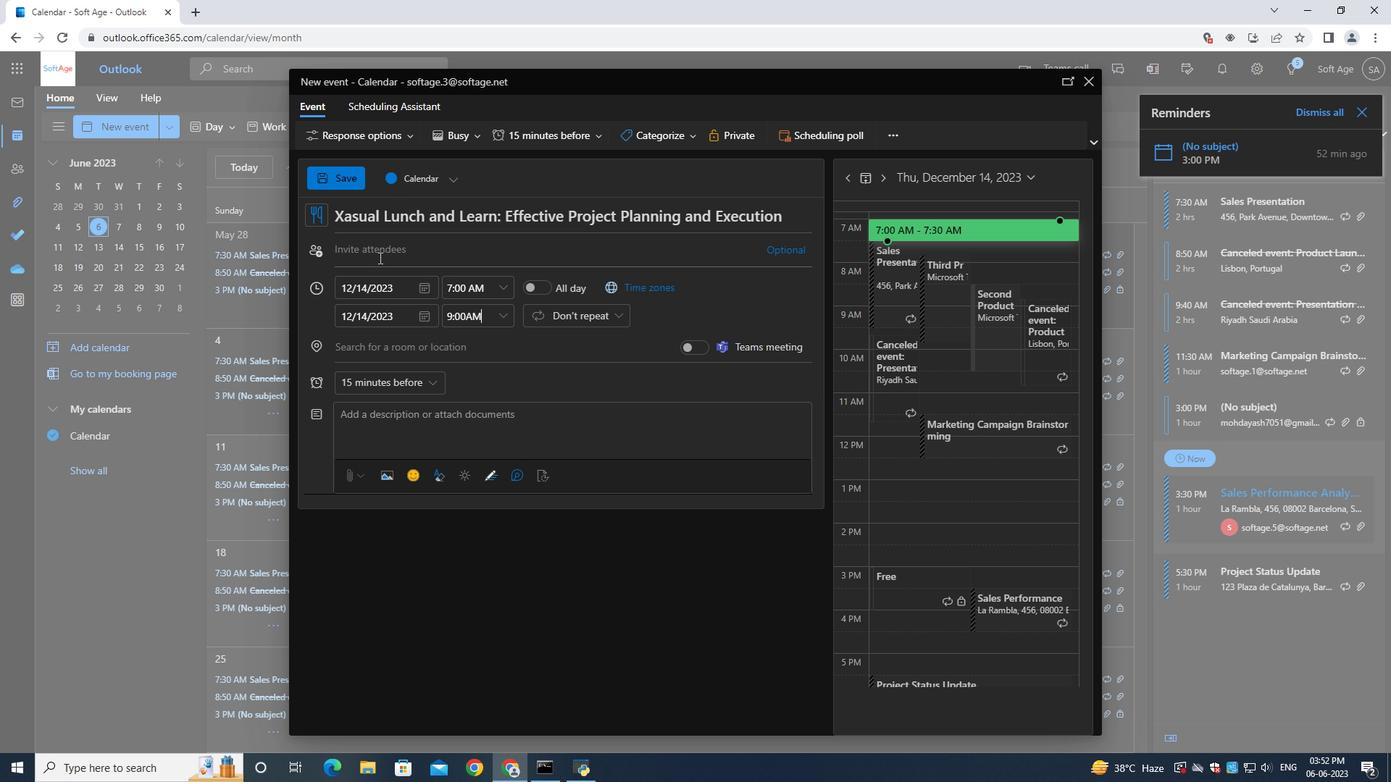 
Action: Mouse moved to (375, 257)
Screenshot: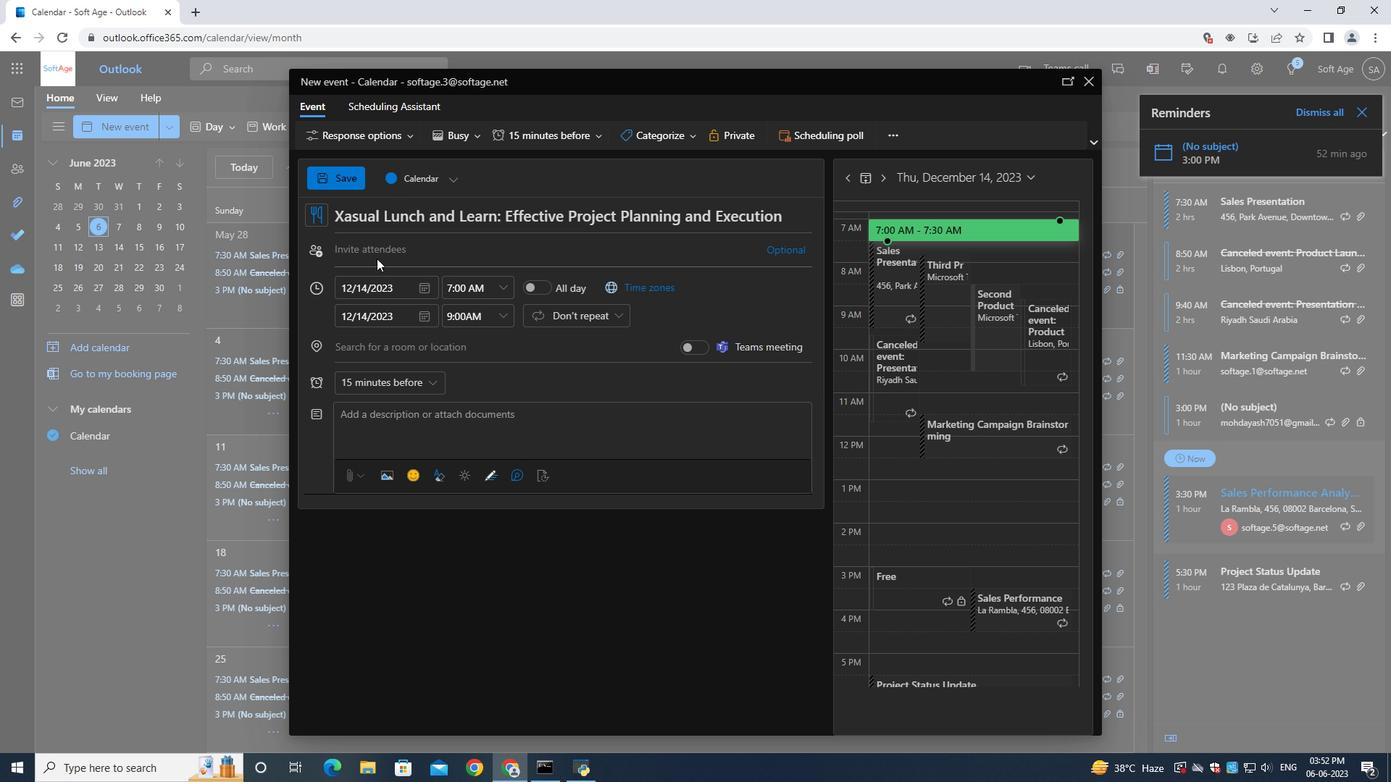 
Action: Key pressed softage.9<Key.backspace>8<Key.shift>@softage.net
Screenshot: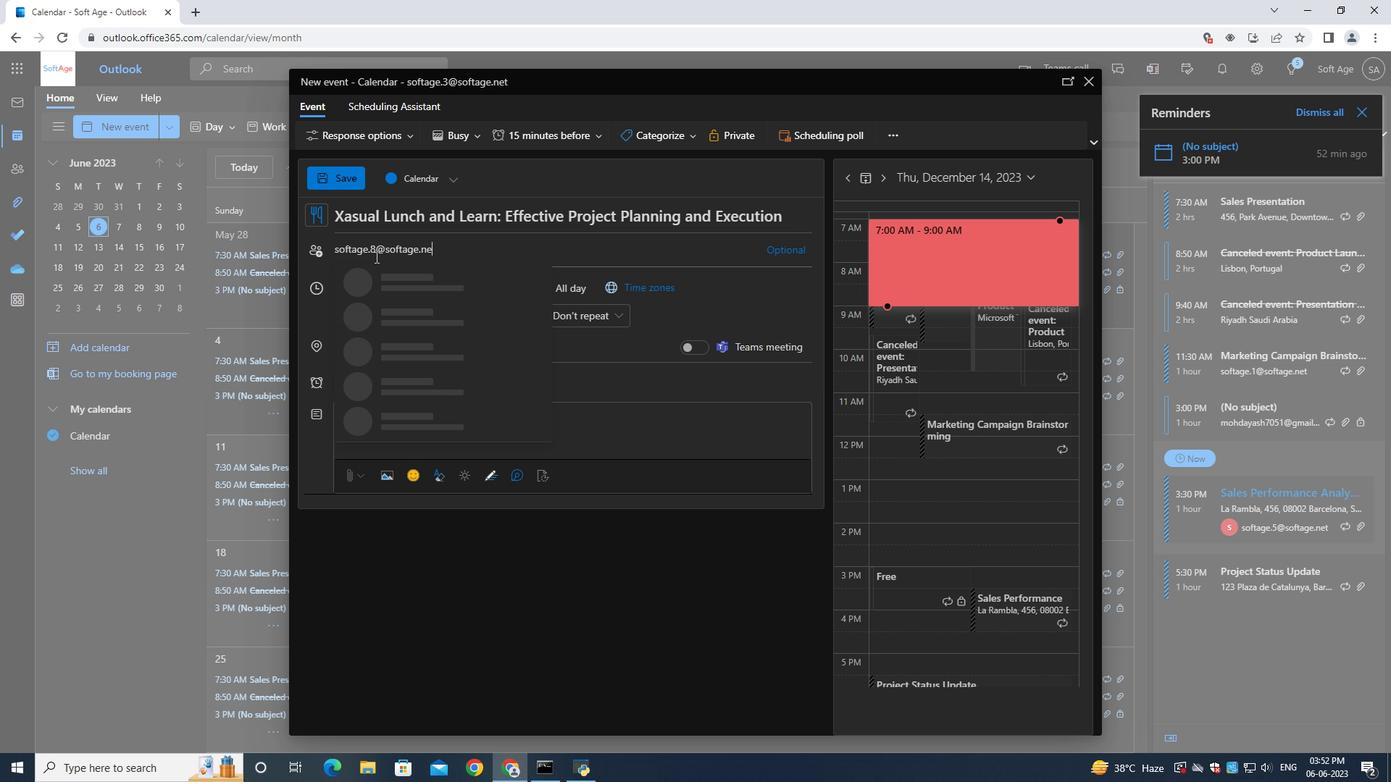 
Action: Mouse moved to (393, 278)
Screenshot: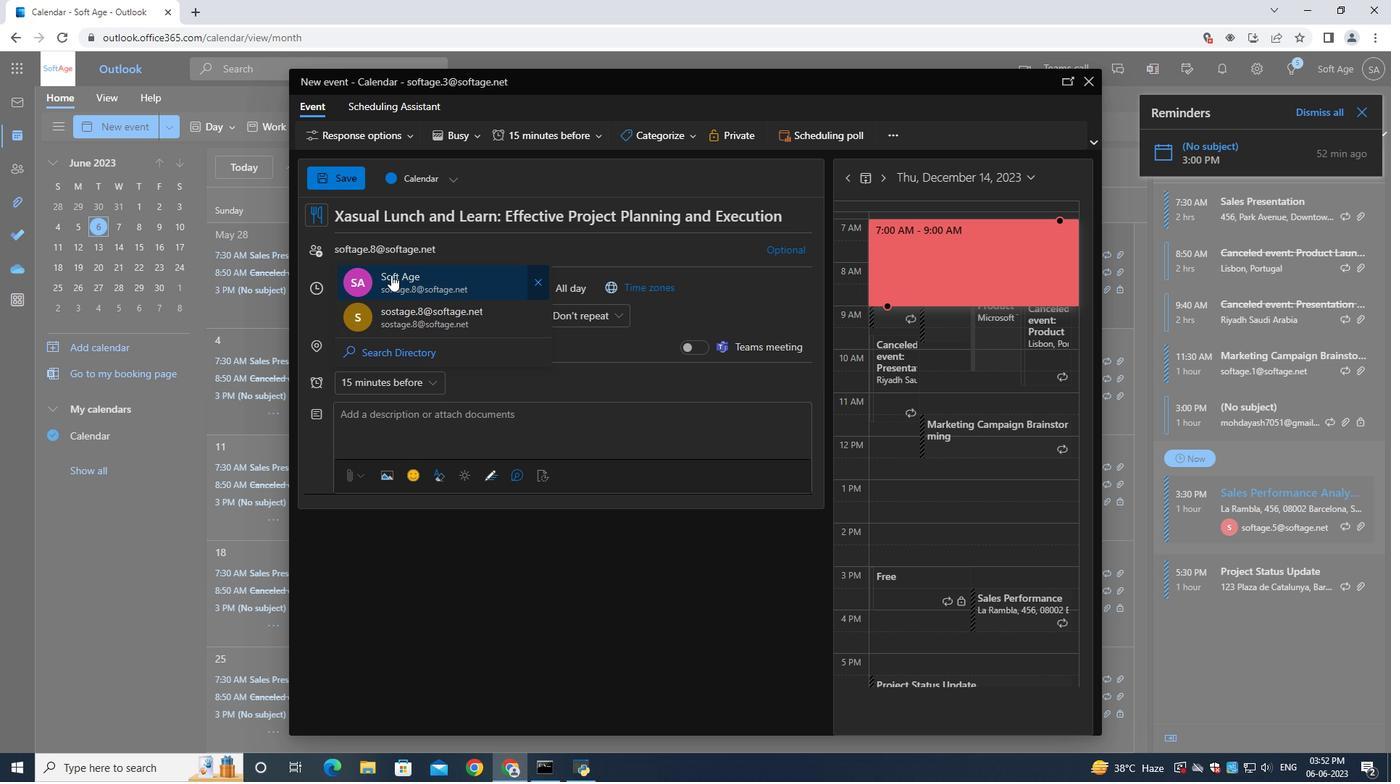 
Action: Mouse pressed left at (393, 278)
Screenshot: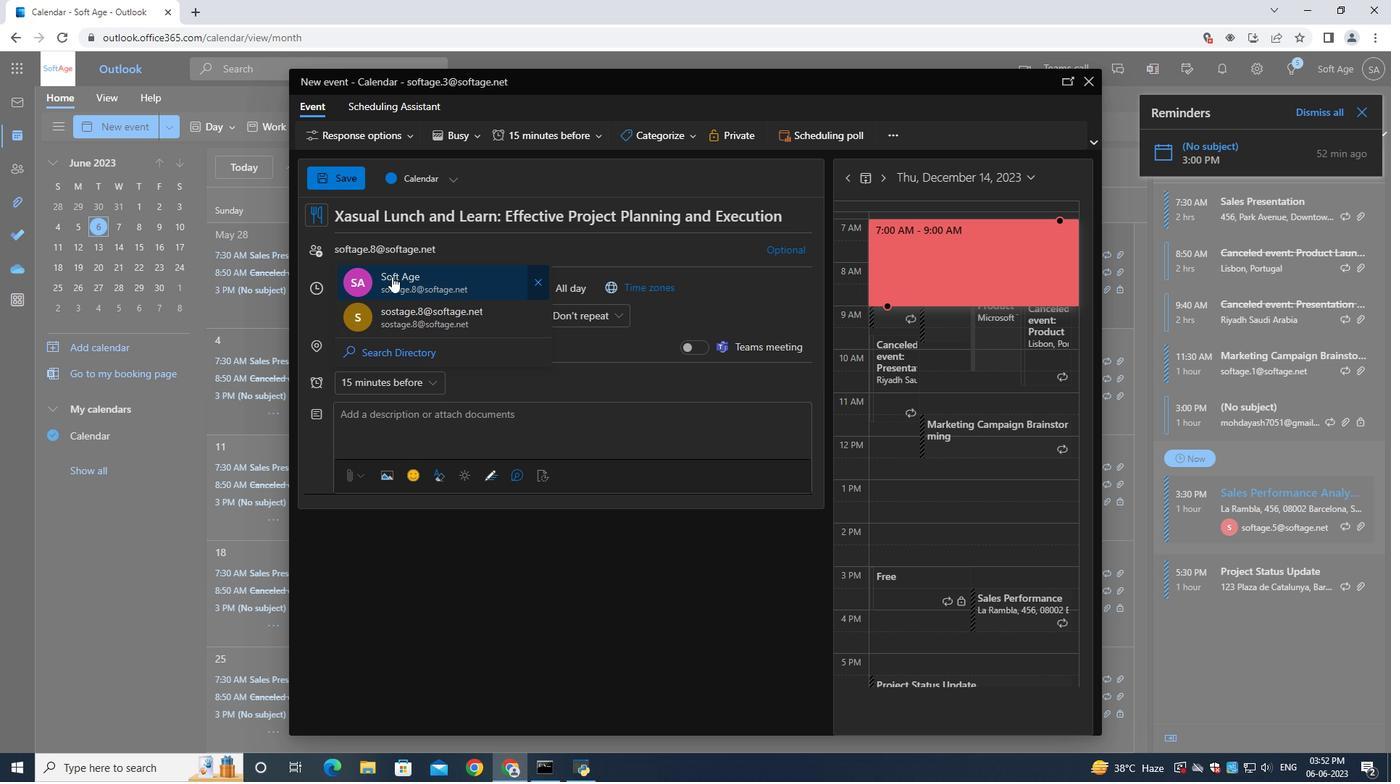 
Action: Mouse moved to (393, 278)
Screenshot: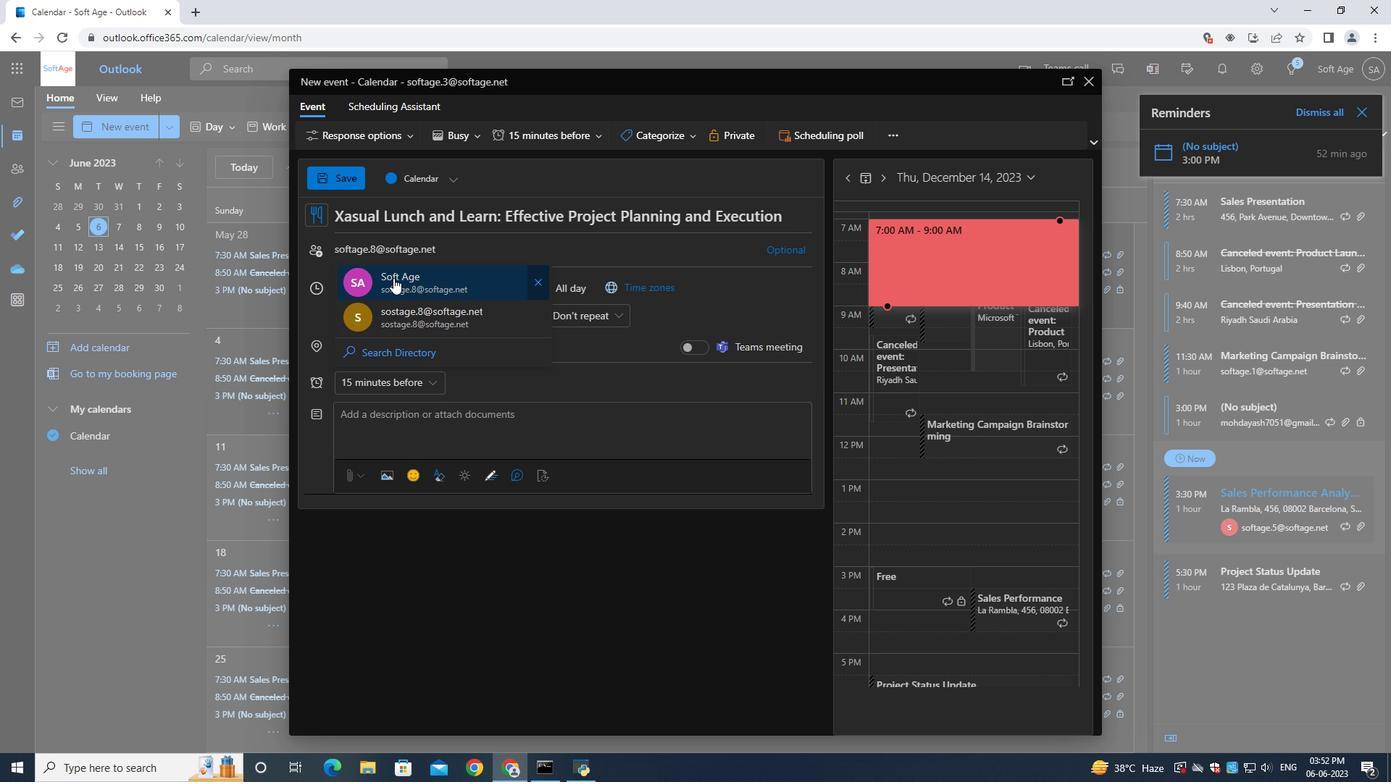
Action: Key pressed softage.9<Key.shift>@softage.net
Screenshot: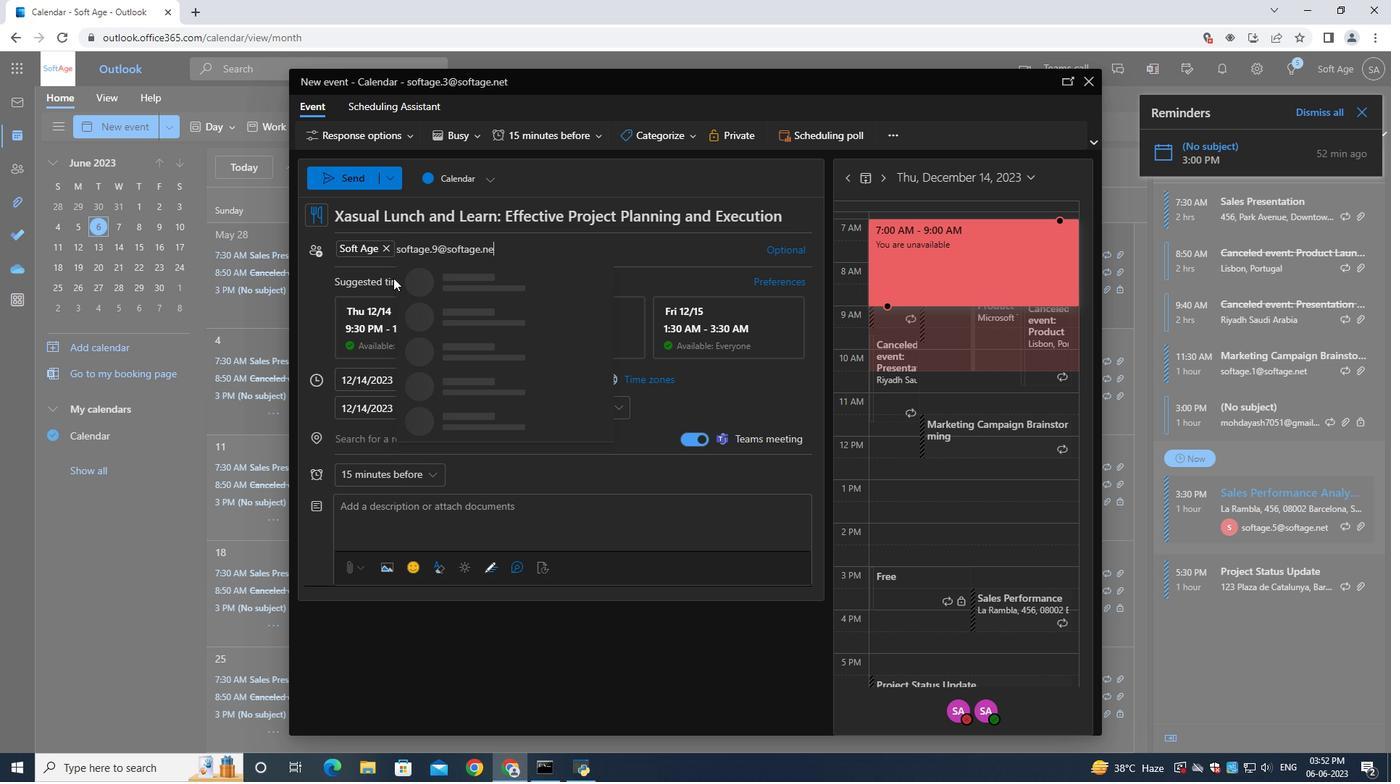 
Action: Mouse moved to (459, 293)
Screenshot: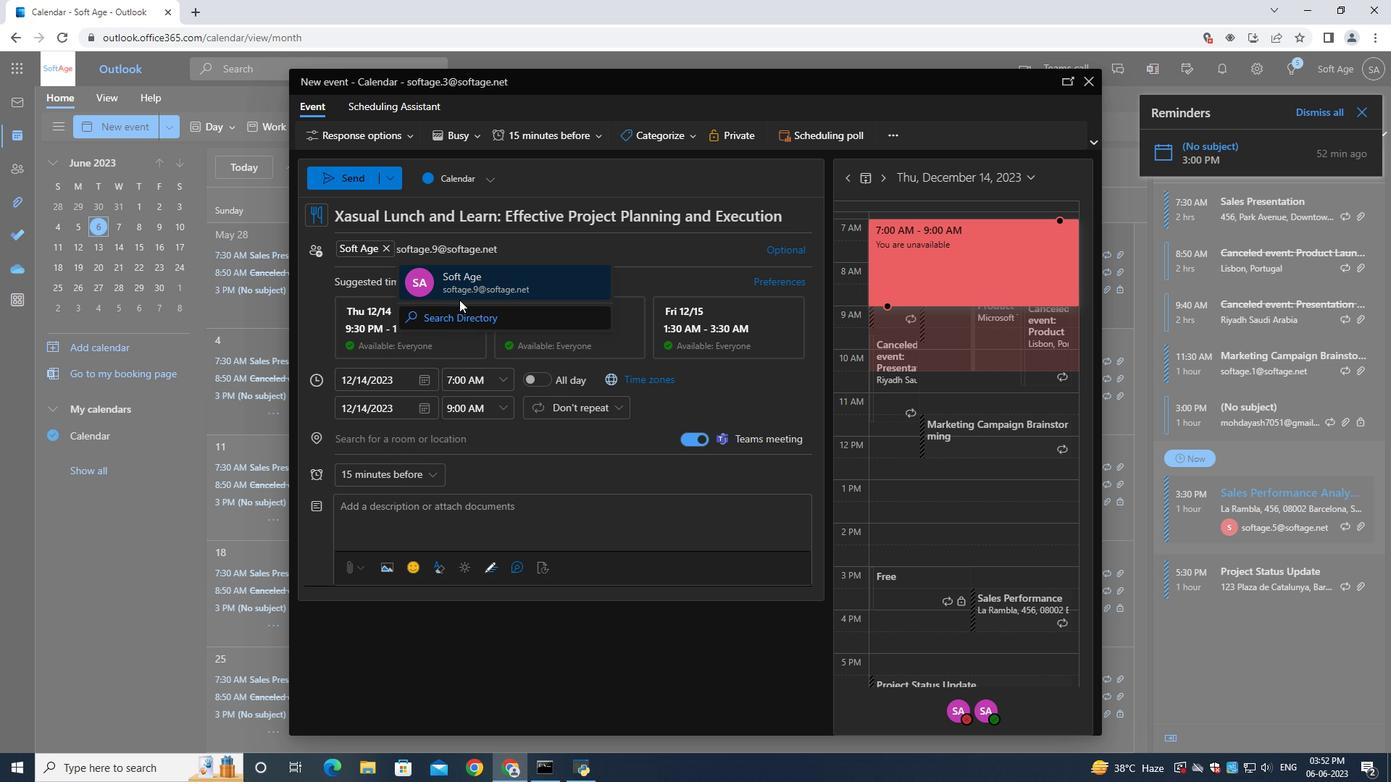 
Action: Mouse pressed left at (459, 293)
Screenshot: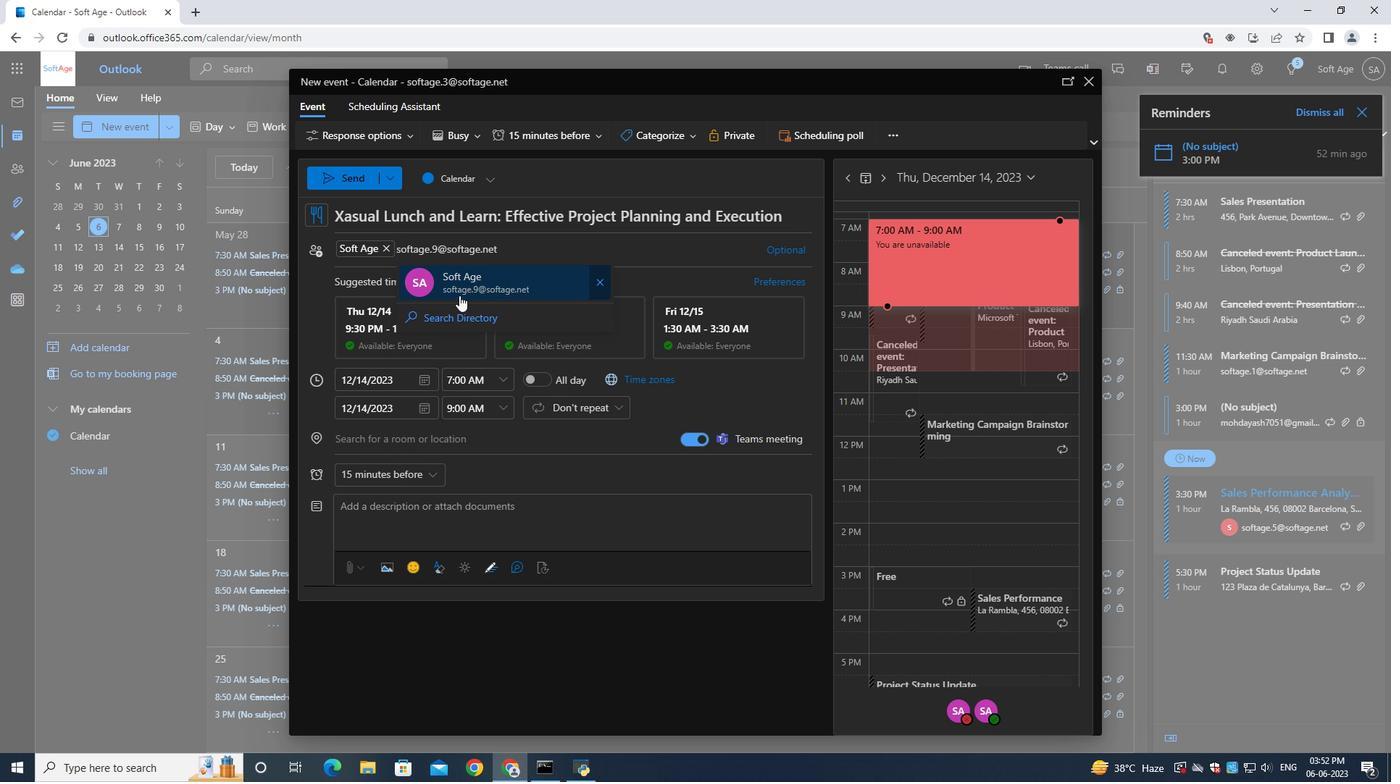 
Action: Mouse moved to (363, 475)
Screenshot: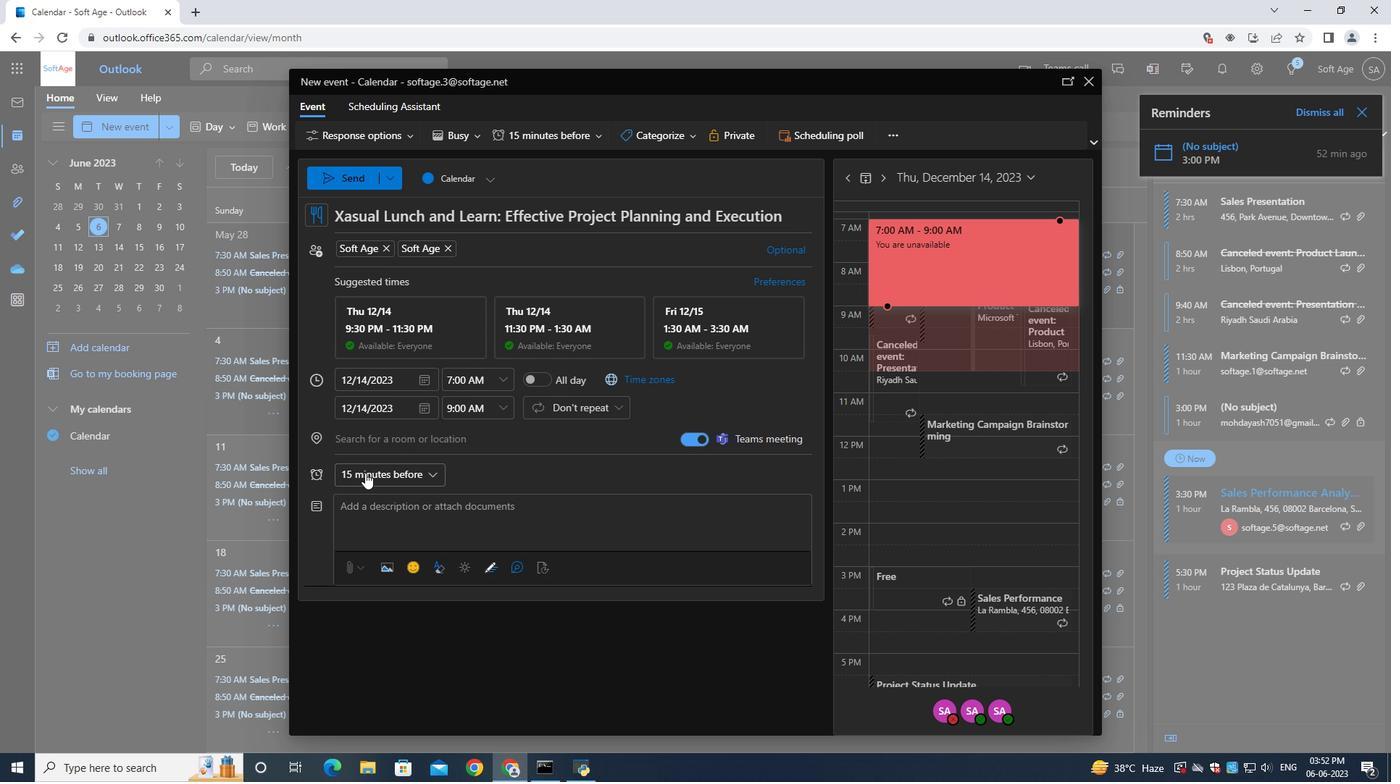 
Action: Mouse pressed left at (363, 475)
Screenshot: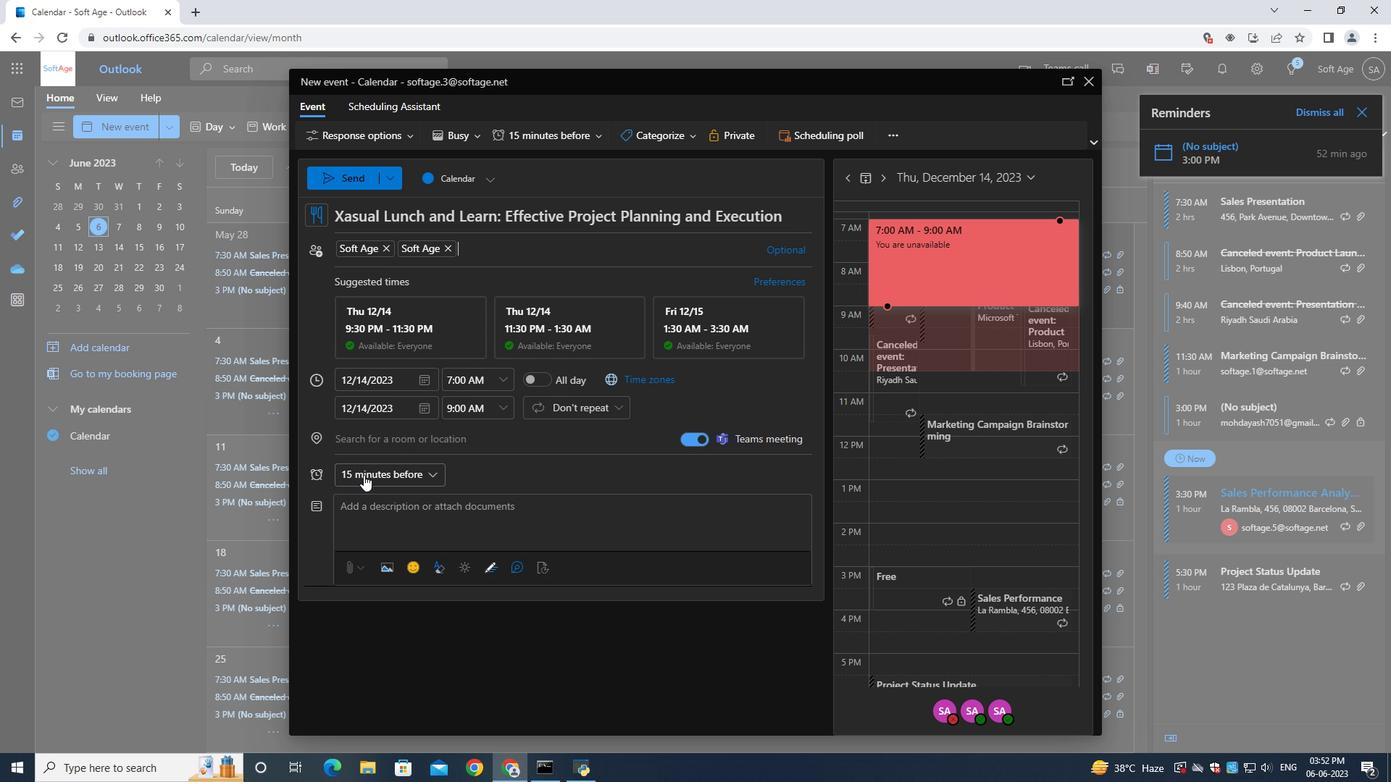 
Action: Mouse moved to (369, 298)
Screenshot: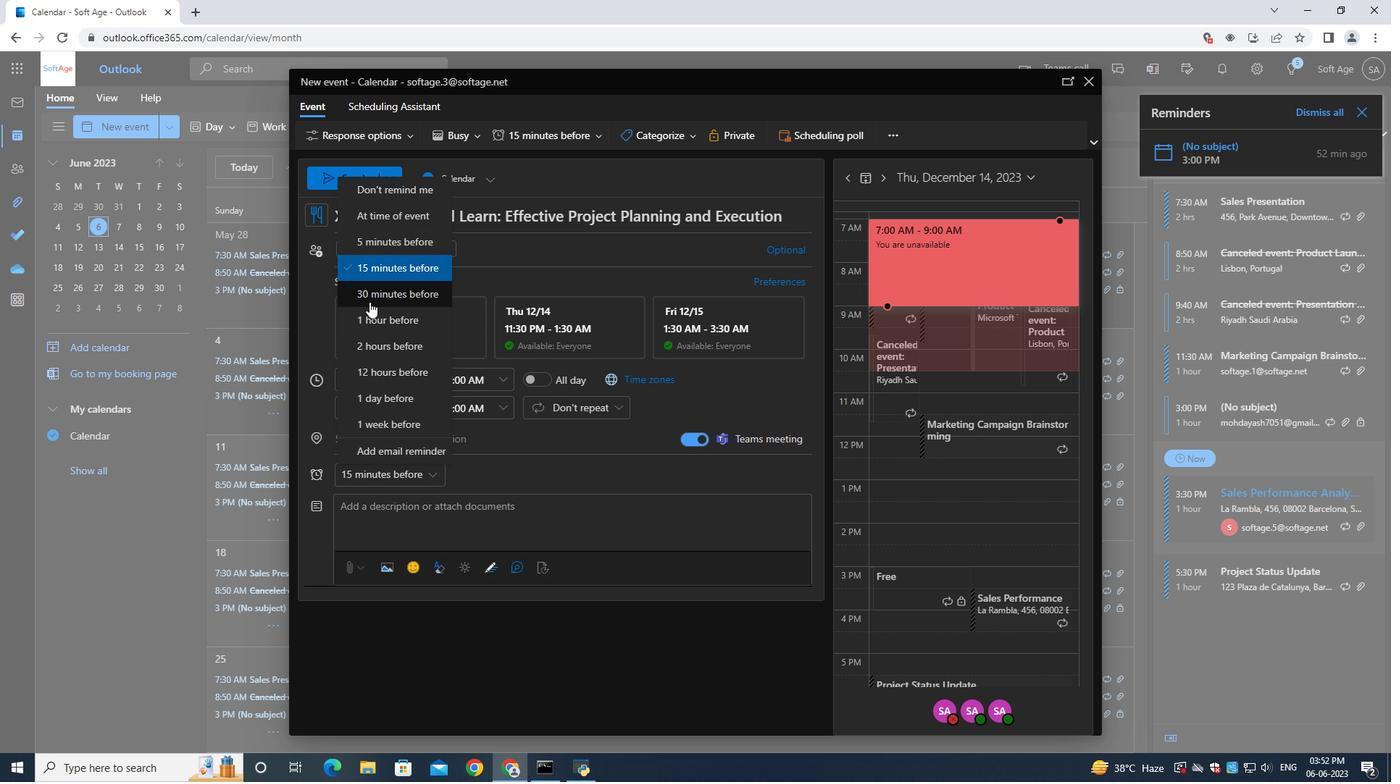 
Action: Mouse pressed left at (369, 298)
Screenshot: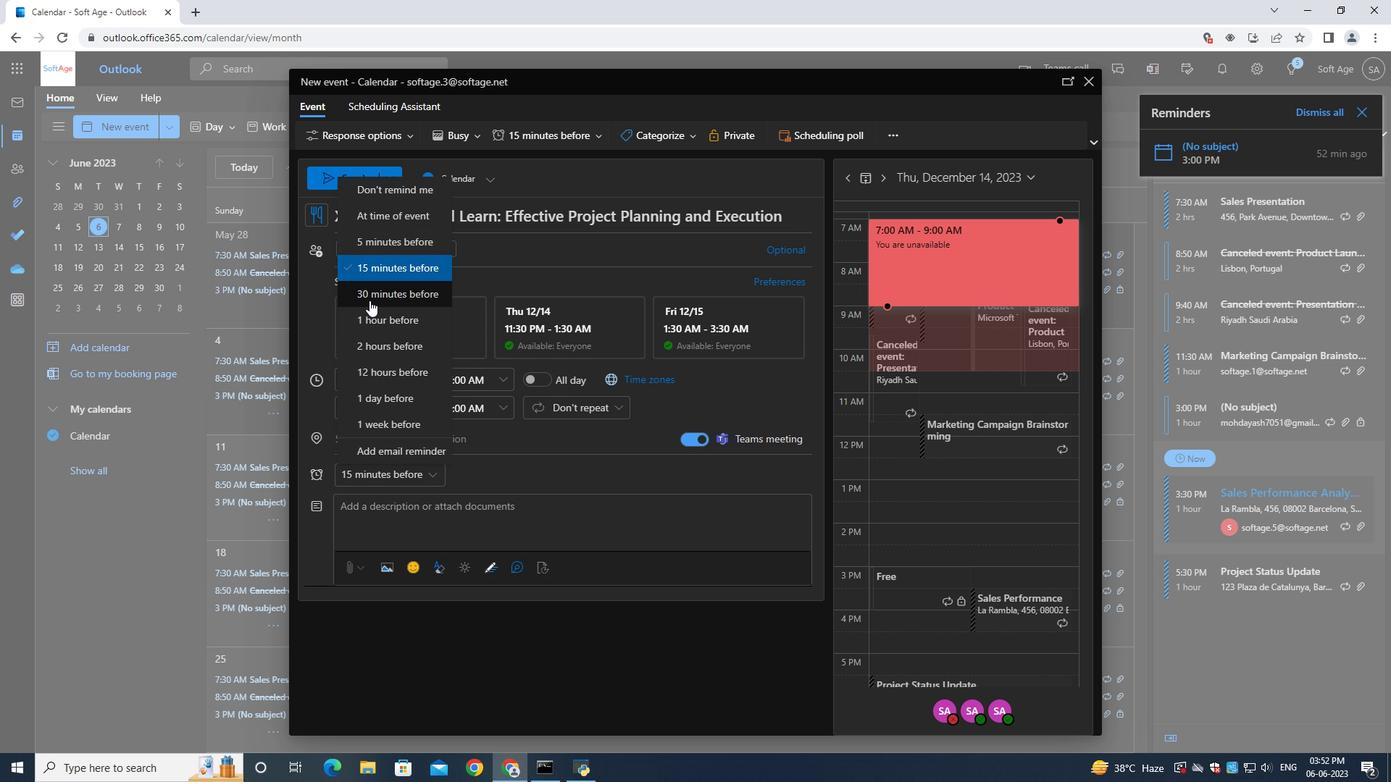 
Action: Mouse moved to (348, 188)
Screenshot: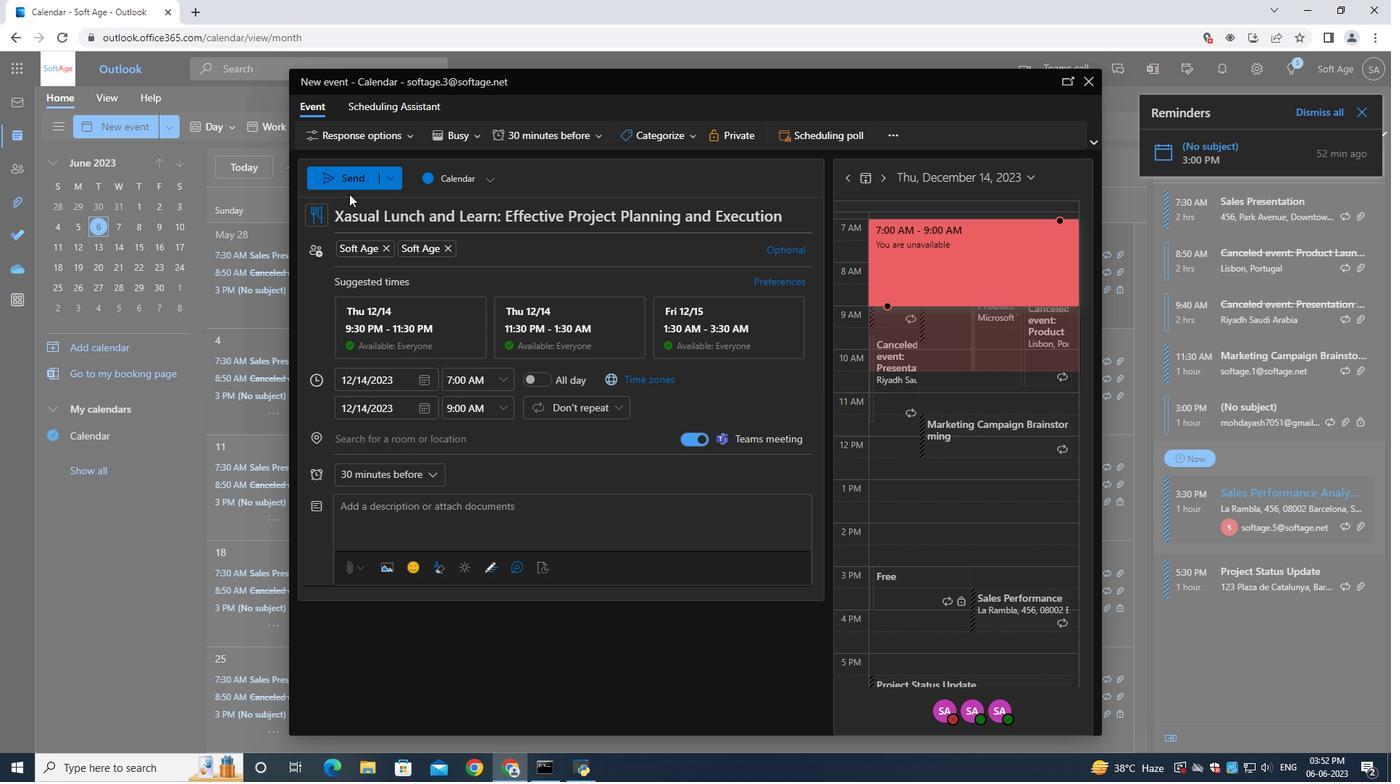 
Action: Mouse pressed left at (348, 188)
Screenshot: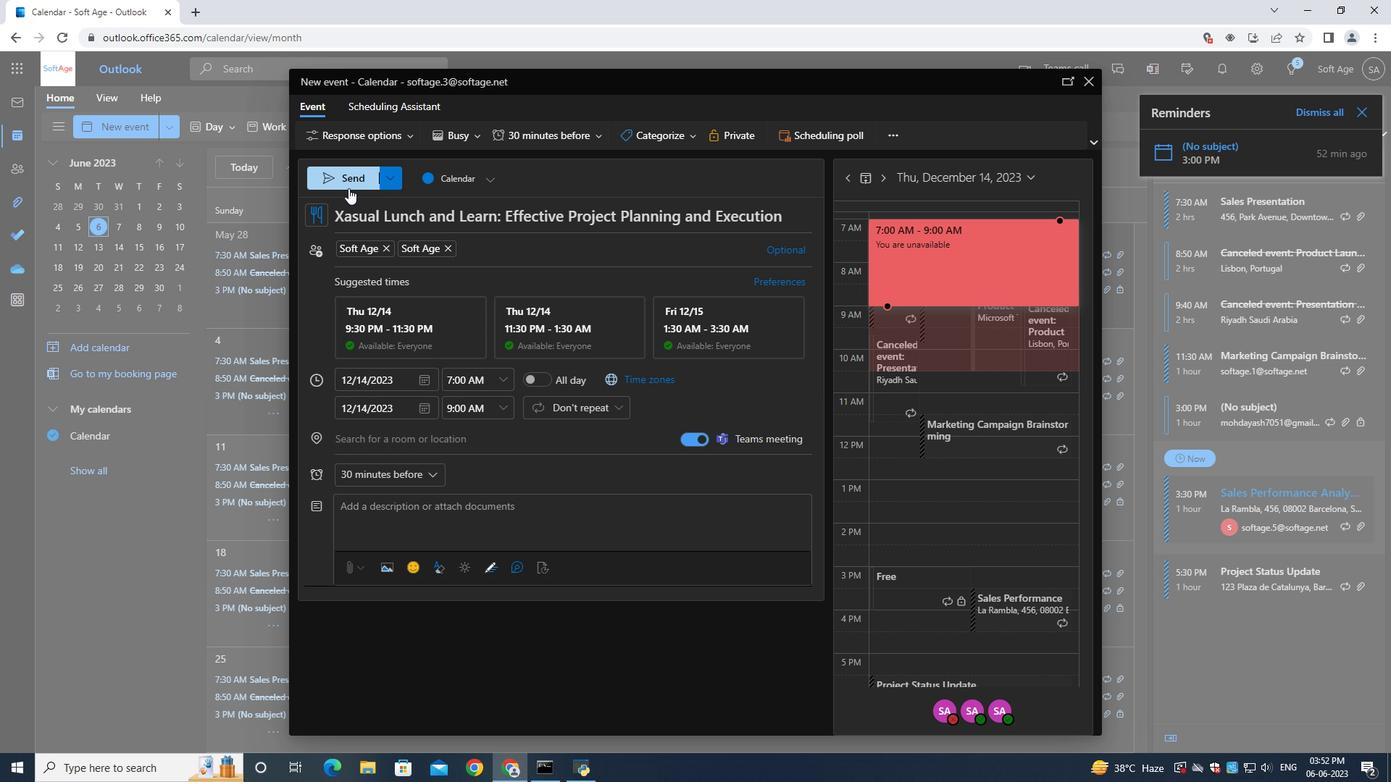 
